 Task: Look for Airbnb options in Zürich (Kreis 11) / Seebach, Switzerland from 10th December, 2023 to 25th December, 2023 for 3 adults, 1 child. Place can be shared room with 2 bedrooms having 3 beds and 2 bathrooms. Property type can be guest house. Amenities needed are: wifi, TV, free parkinig on premises, gym, breakfast.
Action: Mouse moved to (429, 54)
Screenshot: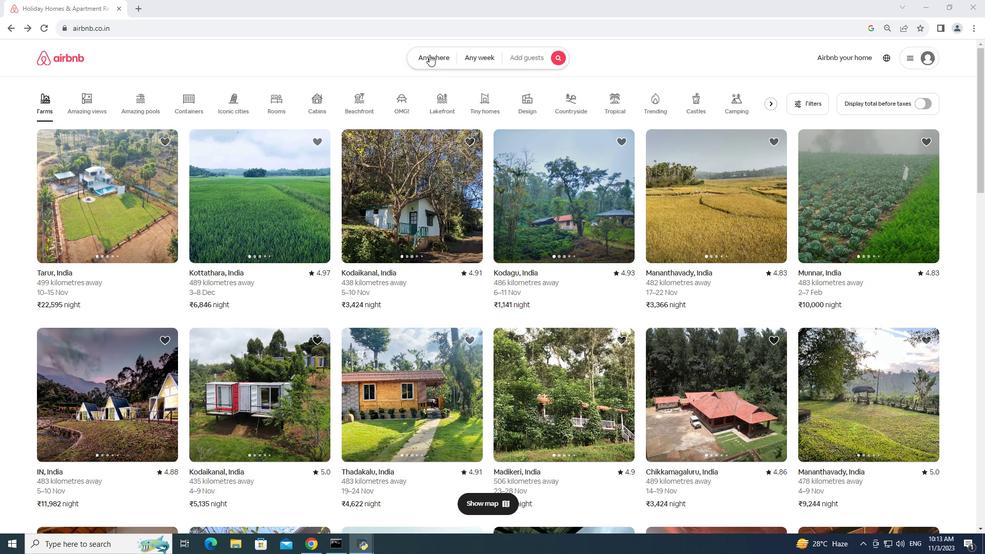 
Action: Mouse pressed left at (429, 54)
Screenshot: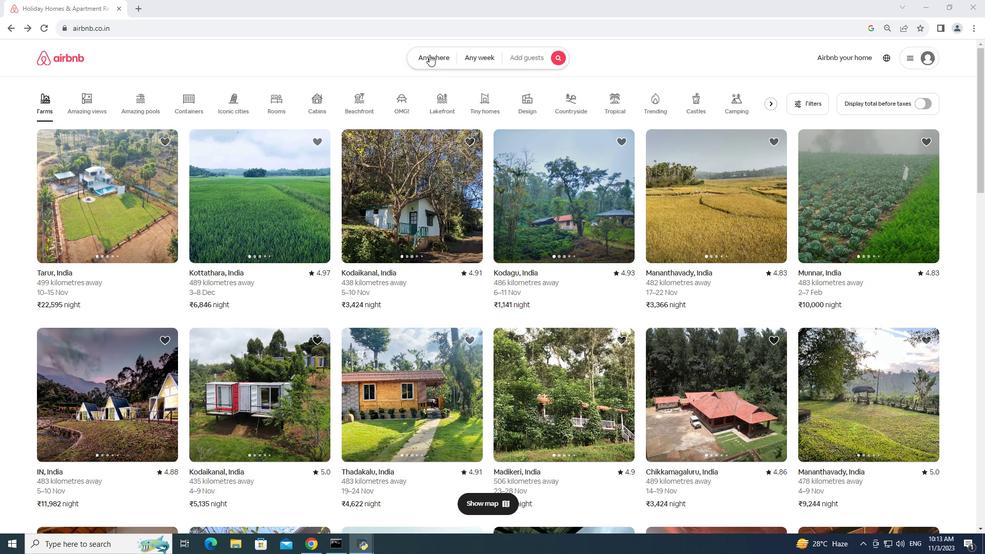 
Action: Mouse moved to (392, 95)
Screenshot: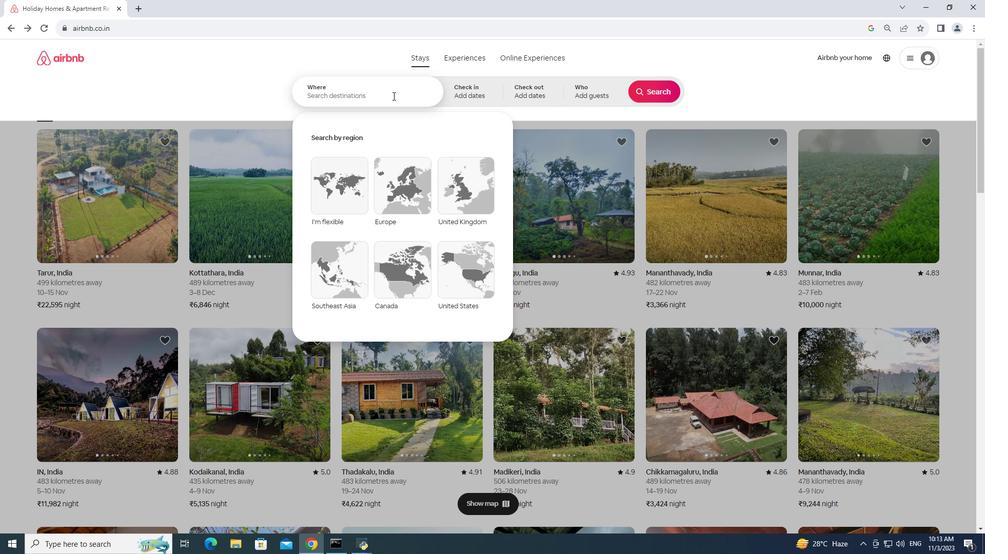 
Action: Mouse pressed left at (392, 95)
Screenshot: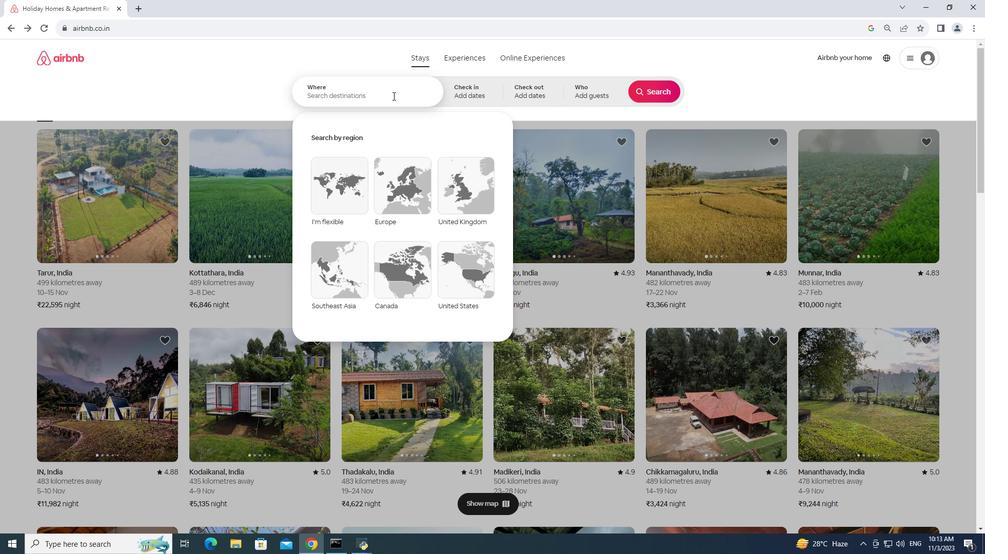 
Action: Mouse moved to (370, 104)
Screenshot: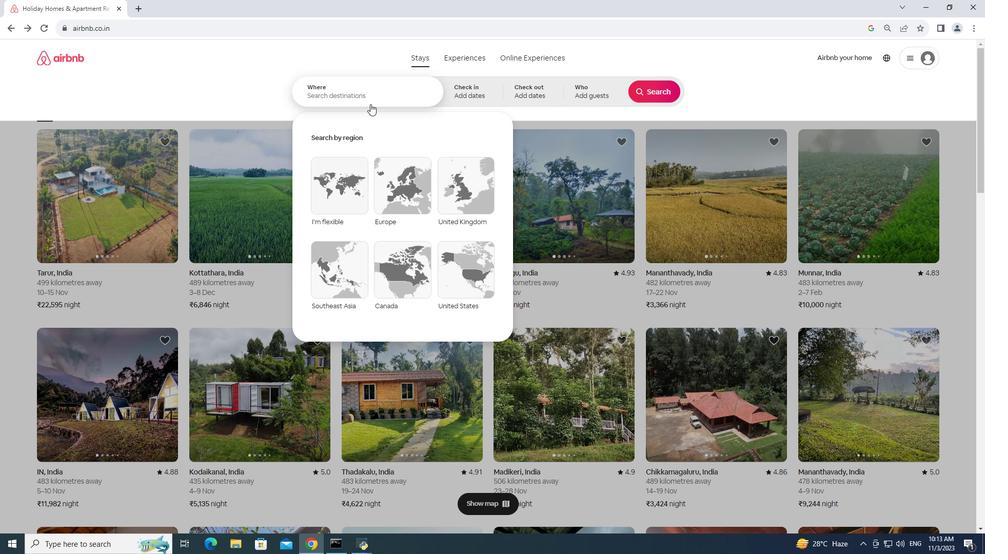 
Action: Key pressed z<Key.backspace>ctrl+V
Screenshot: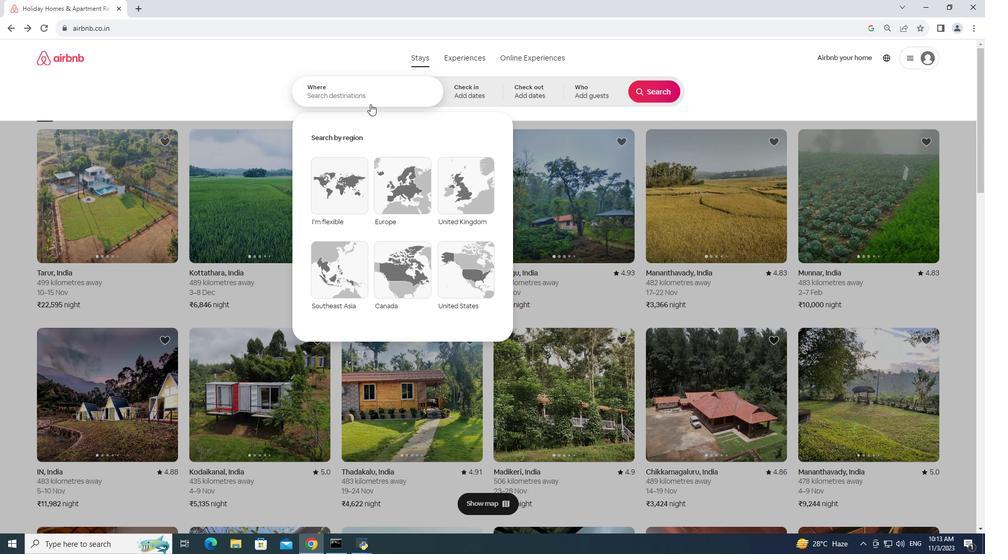
Action: Mouse moved to (423, 146)
Screenshot: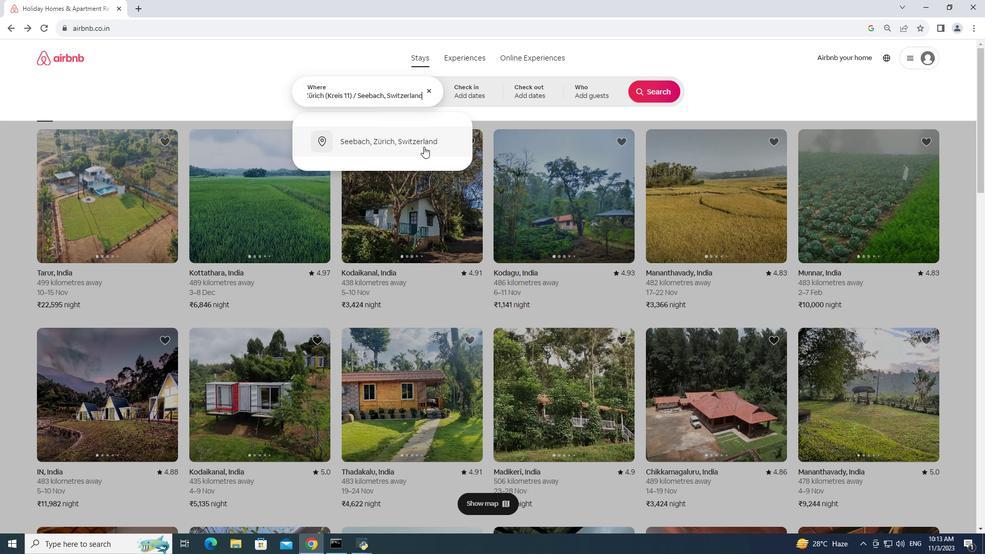 
Action: Mouse pressed left at (423, 146)
Screenshot: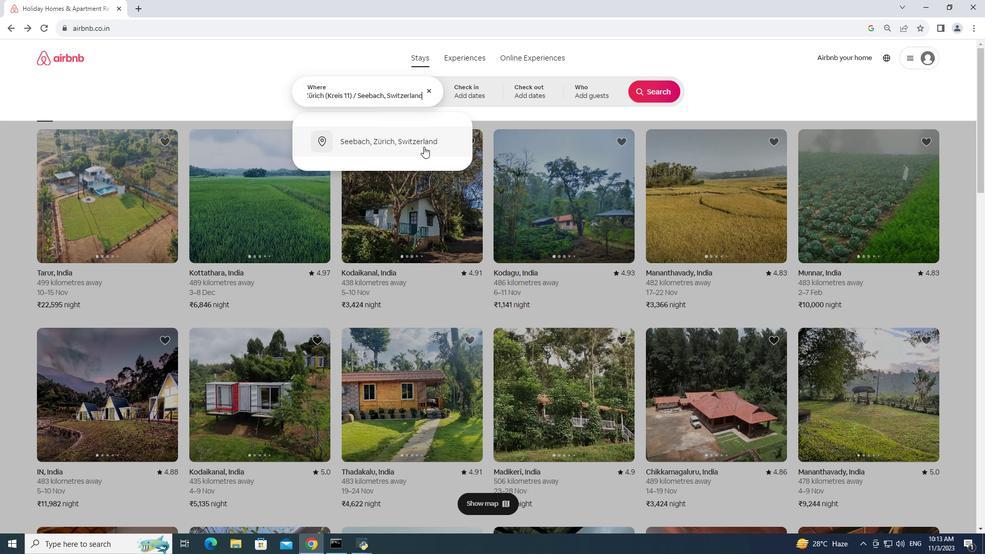 
Action: Mouse moved to (479, 86)
Screenshot: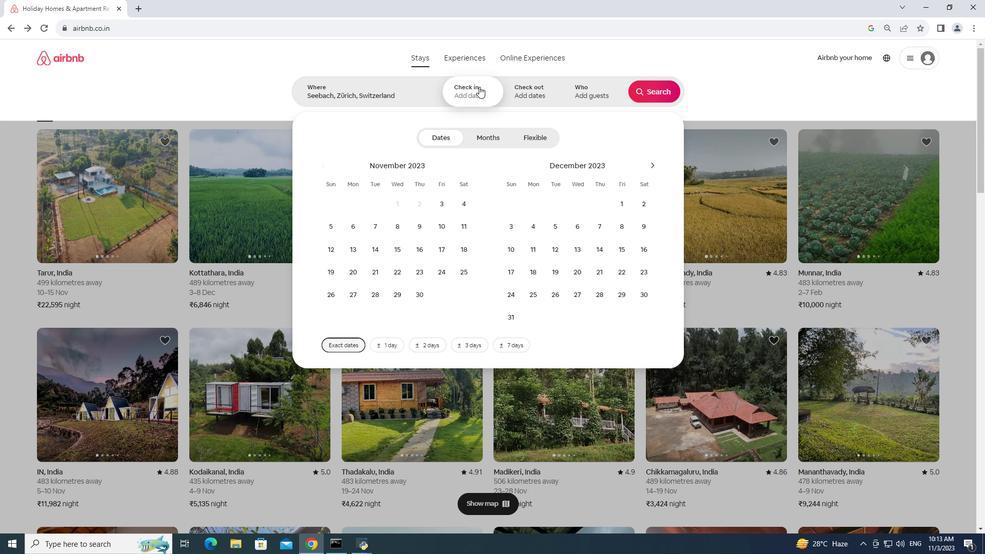 
Action: Mouse pressed left at (479, 86)
Screenshot: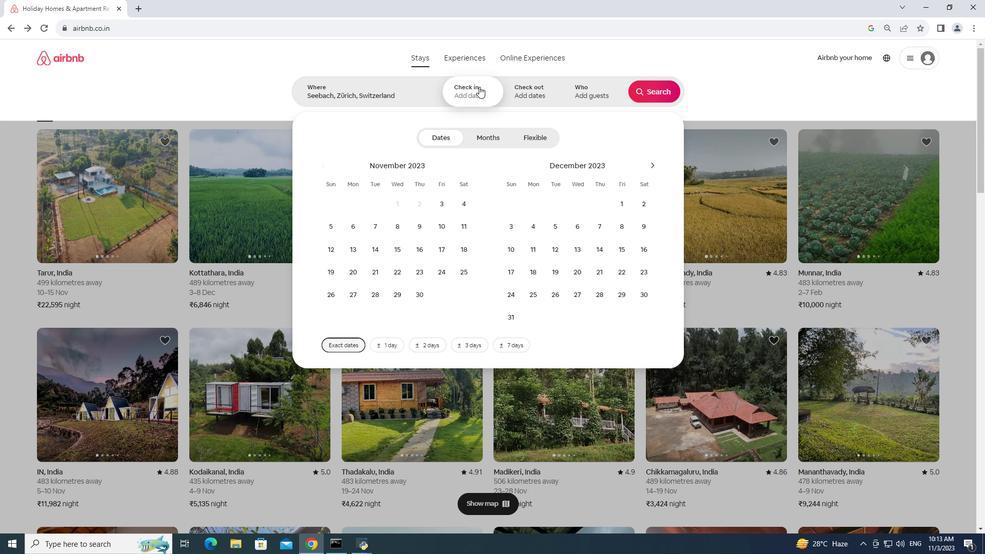 
Action: Mouse moved to (413, 97)
Screenshot: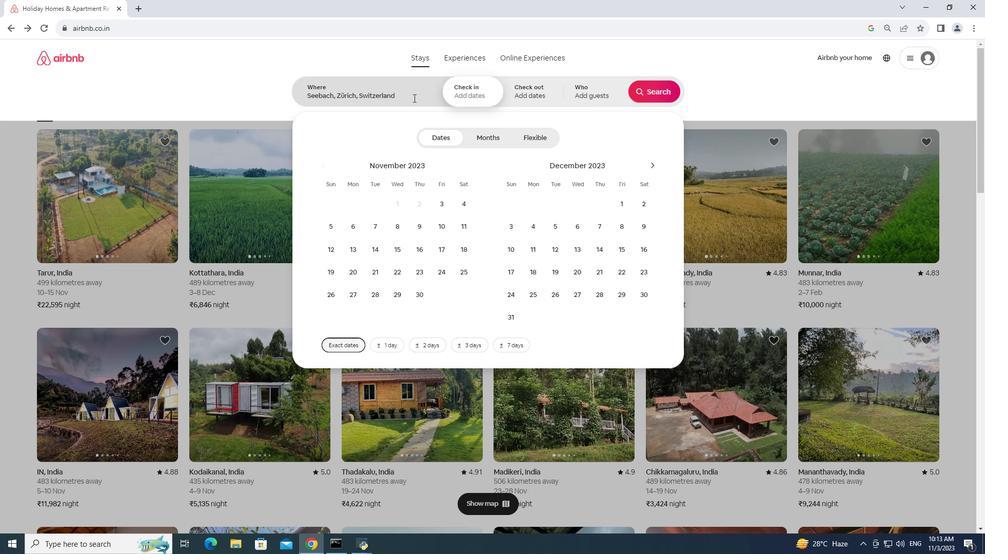 
Action: Mouse pressed left at (413, 97)
Screenshot: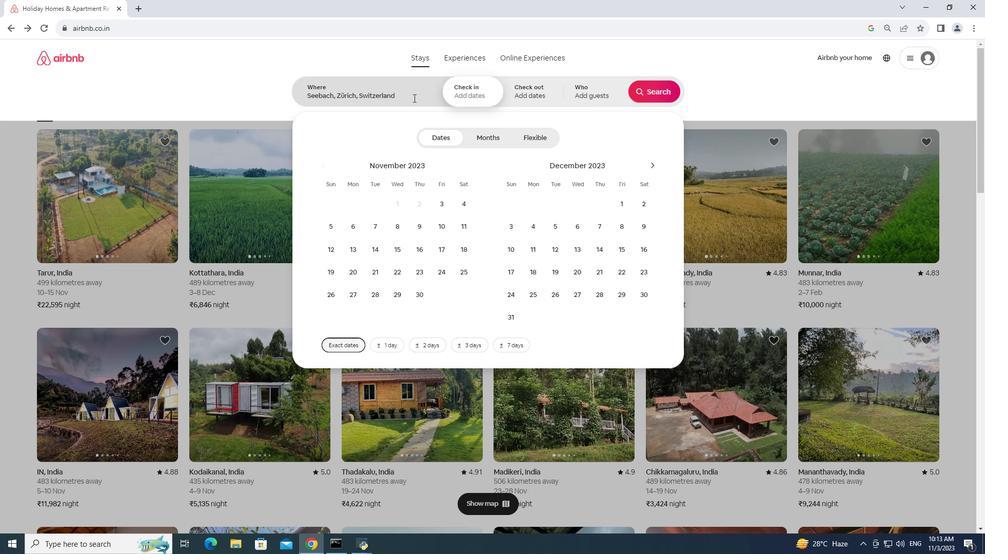 
Action: Mouse moved to (353, 95)
Screenshot: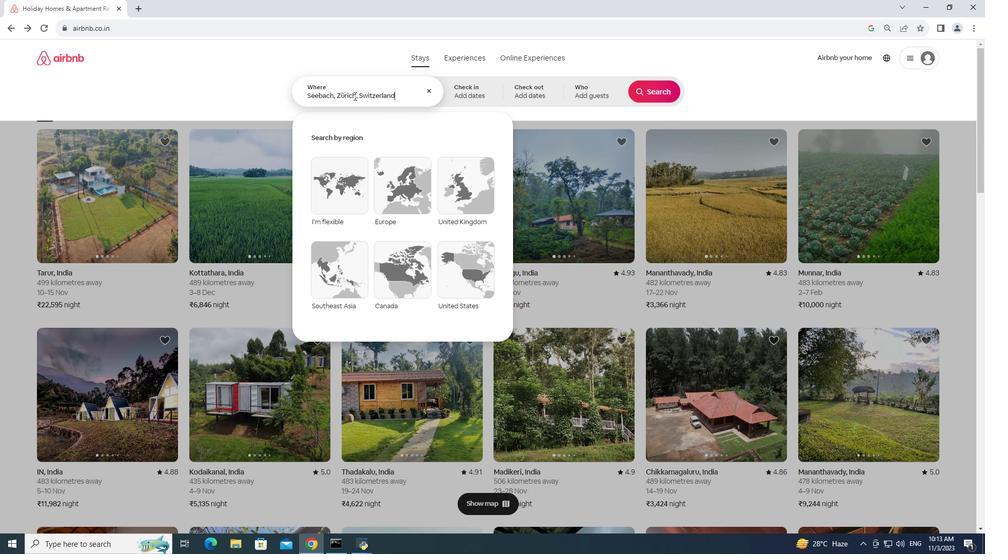 
Action: Mouse pressed left at (353, 95)
Screenshot: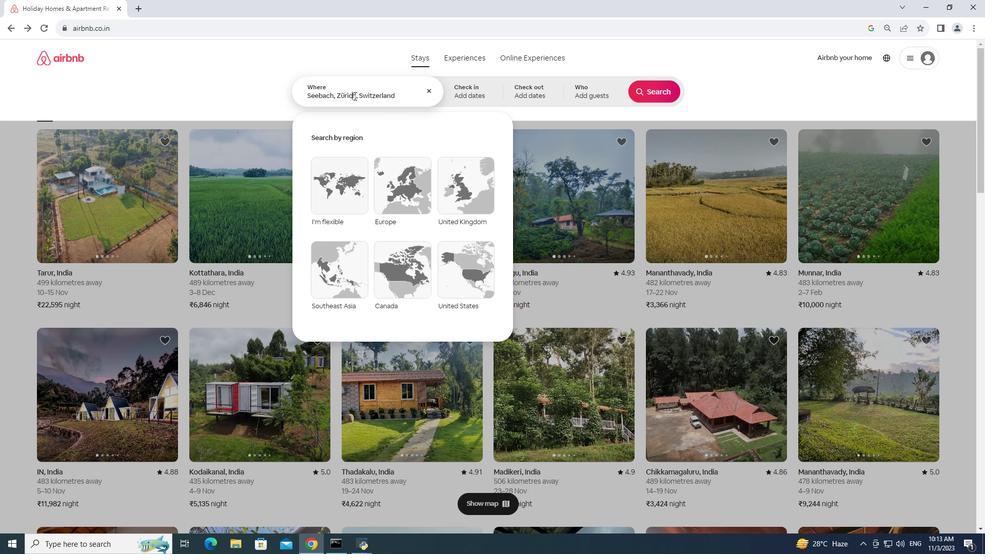 
Action: Mouse moved to (401, 95)
Screenshot: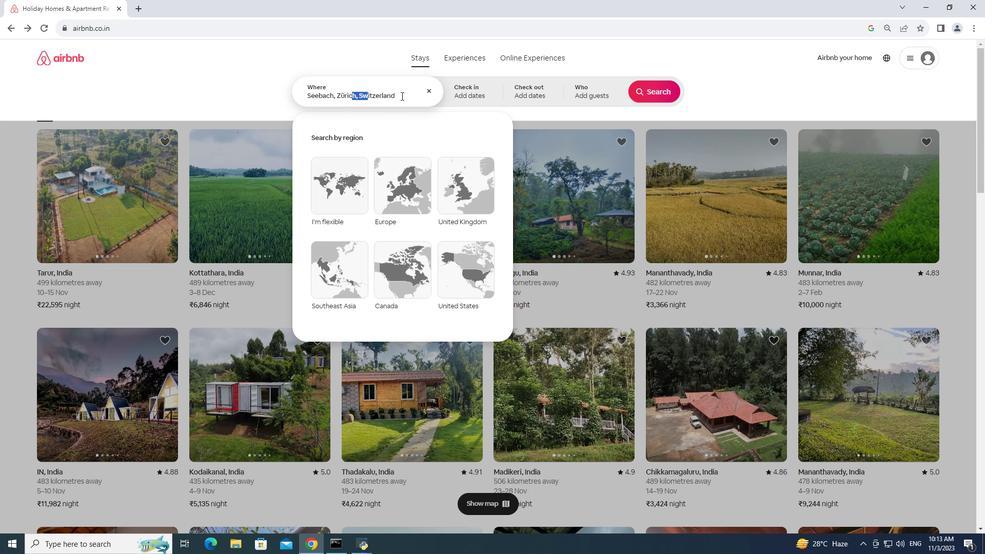 
Action: Mouse pressed left at (401, 95)
Screenshot: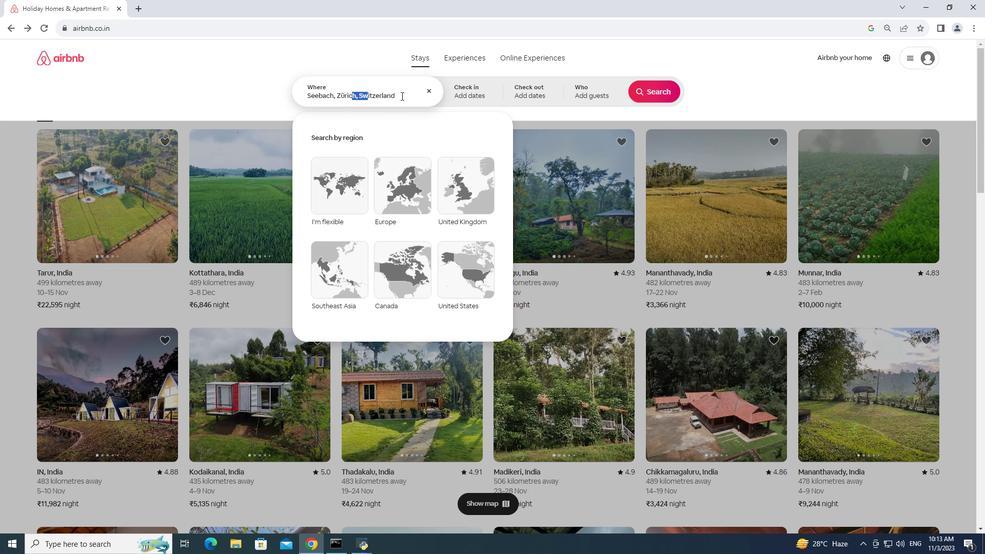
Action: Mouse moved to (402, 95)
Screenshot: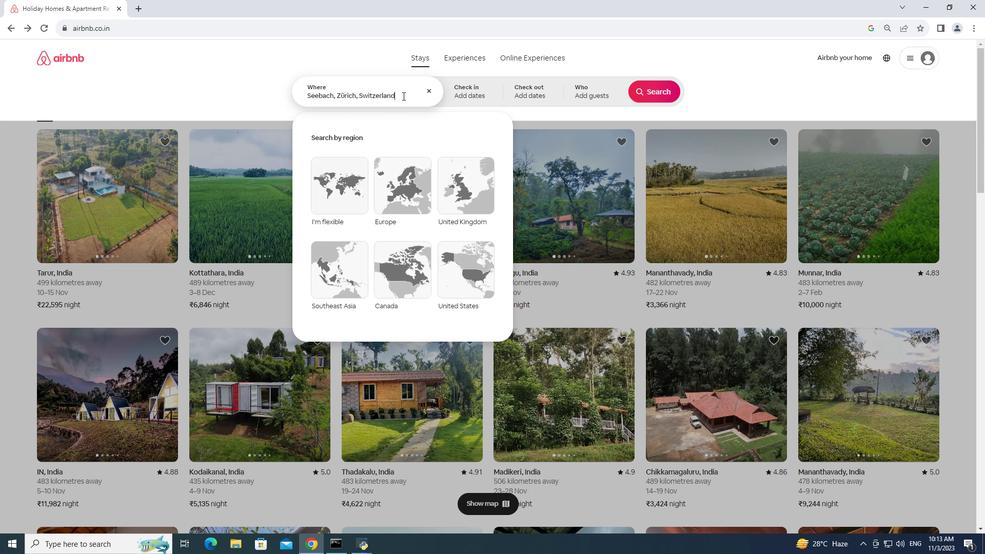 
Action: Key pressed <Key.backspace><Key.backspace><Key.backspace><Key.backspace><Key.backspace><Key.backspace><Key.backspace><Key.backspace><Key.backspace><Key.backspace><Key.backspace><Key.backspace><Key.backspace><Key.backspace><Key.backspace><Key.backspace><Key.backspace><Key.backspace><Key.backspace><Key.backspace><Key.backspace><Key.backspace><Key.backspace><Key.backspace><Key.backspace><Key.backspace><Key.backspace><Key.backspace><Key.backspace><Key.backspace><Key.backspace><Key.backspace><Key.backspace><Key.backspace><Key.backspace><Key.backspace><Key.backspace><Key.backspace><Key.backspace><Key.backspace><Key.backspace>zi<Key.backspace>urich<Key.space><Key.shift_r>(kreis<Key.space>11<Key.shift_r><Key.shift_r><Key.shift_r><Key.shift_r><Key.shift_r>)<Key.space>\<Key.backspace>/<Key.space>seebacj<Key.backspace>h<Key.space>,<Key.space>switzerland
Screenshot: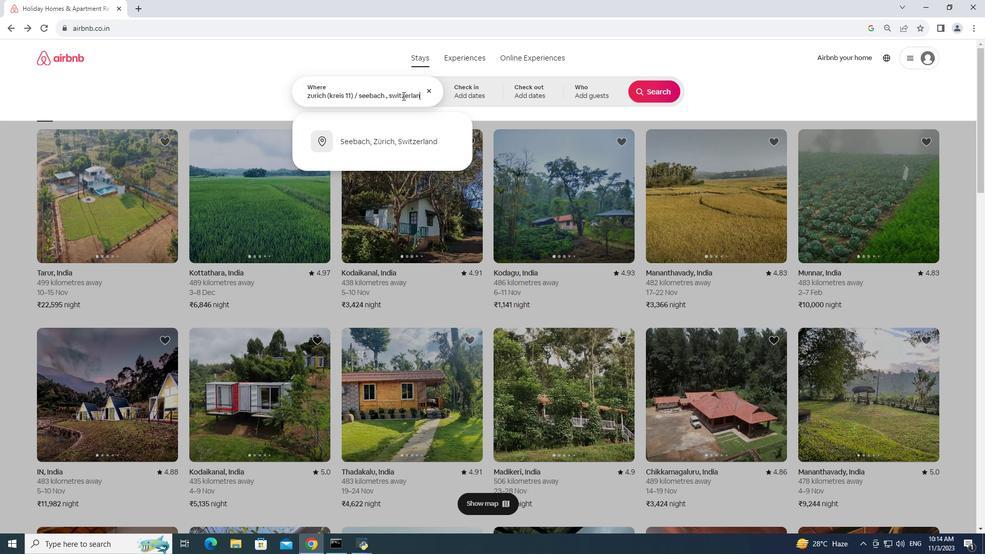 
Action: Mouse moved to (446, 93)
Screenshot: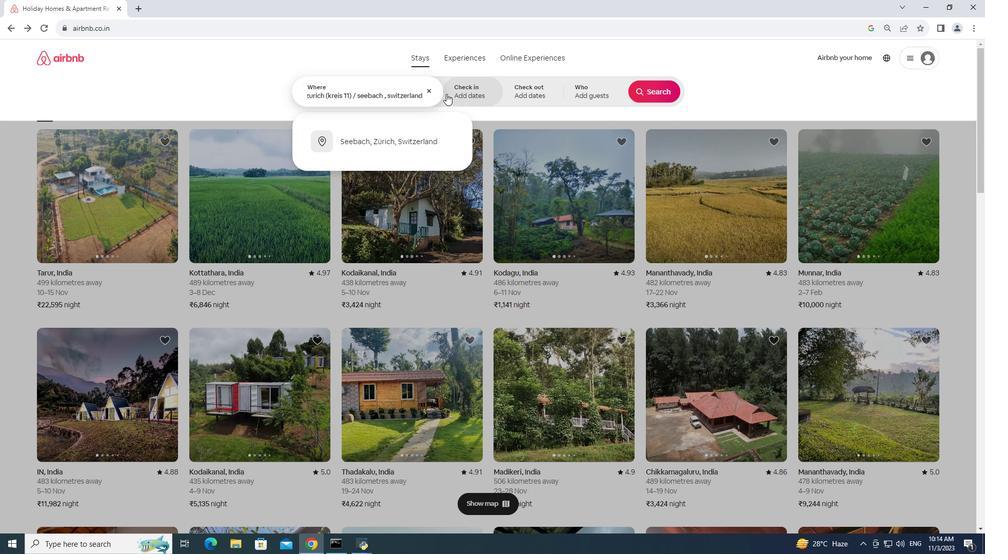 
Action: Mouse pressed left at (446, 93)
Screenshot: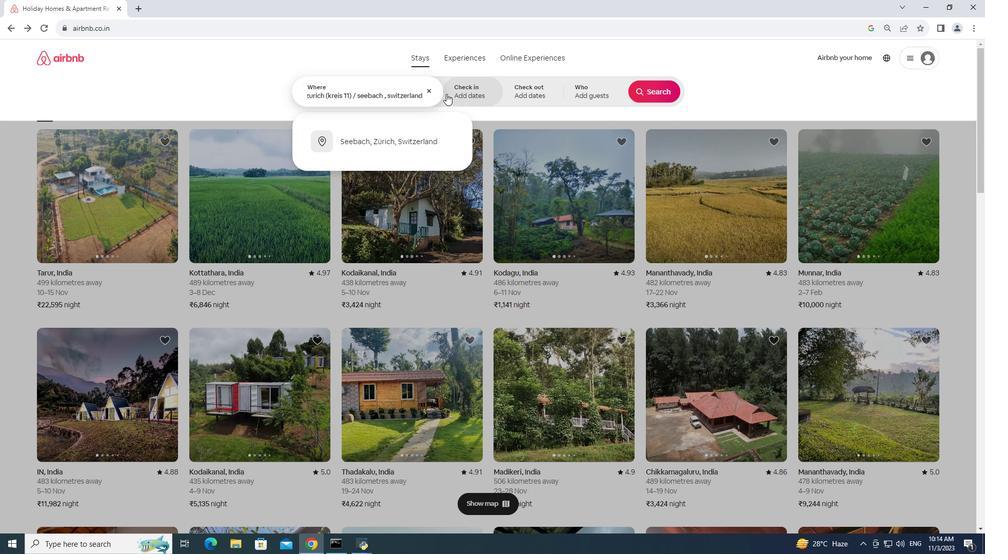 
Action: Mouse moved to (504, 243)
Screenshot: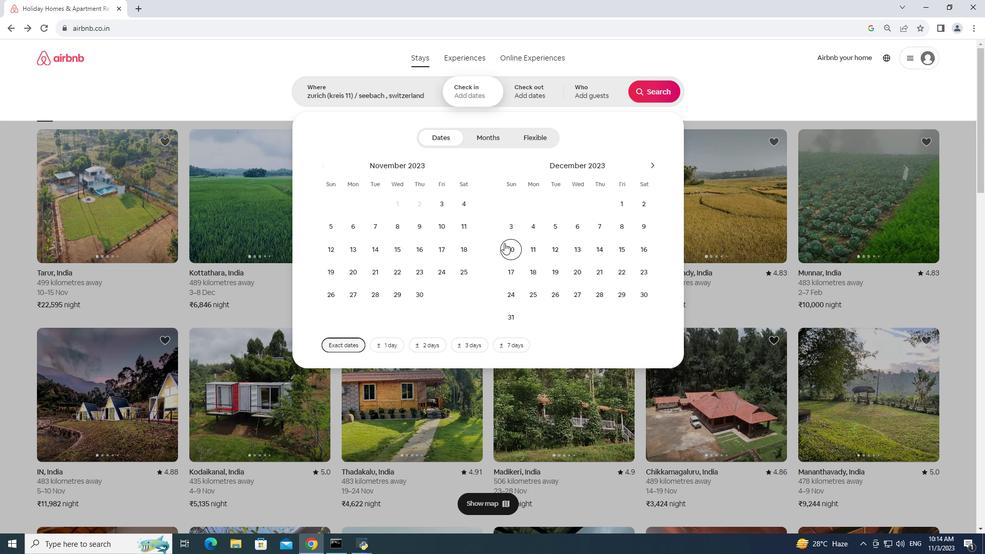 
Action: Mouse pressed left at (504, 243)
Screenshot: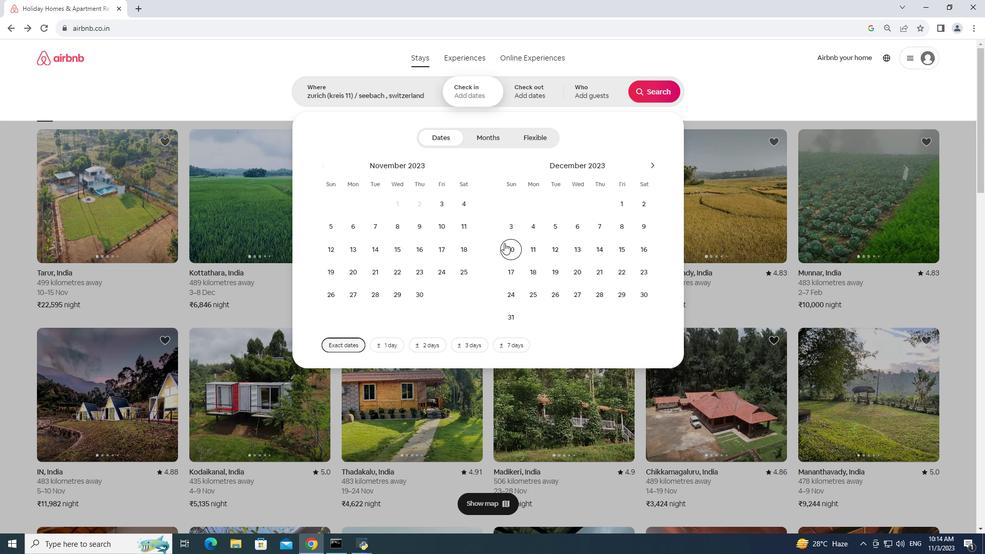 
Action: Mouse moved to (535, 296)
Screenshot: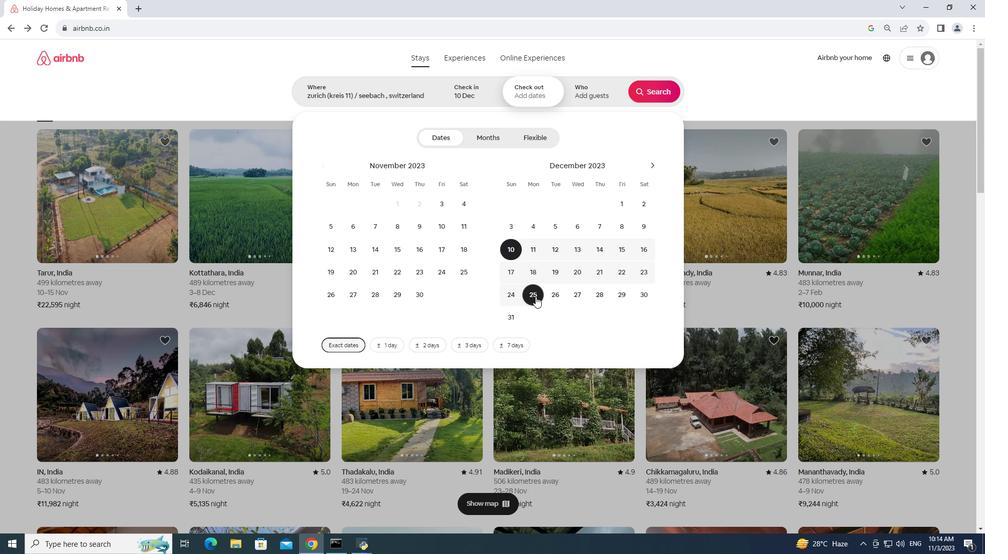 
Action: Mouse pressed left at (535, 296)
Screenshot: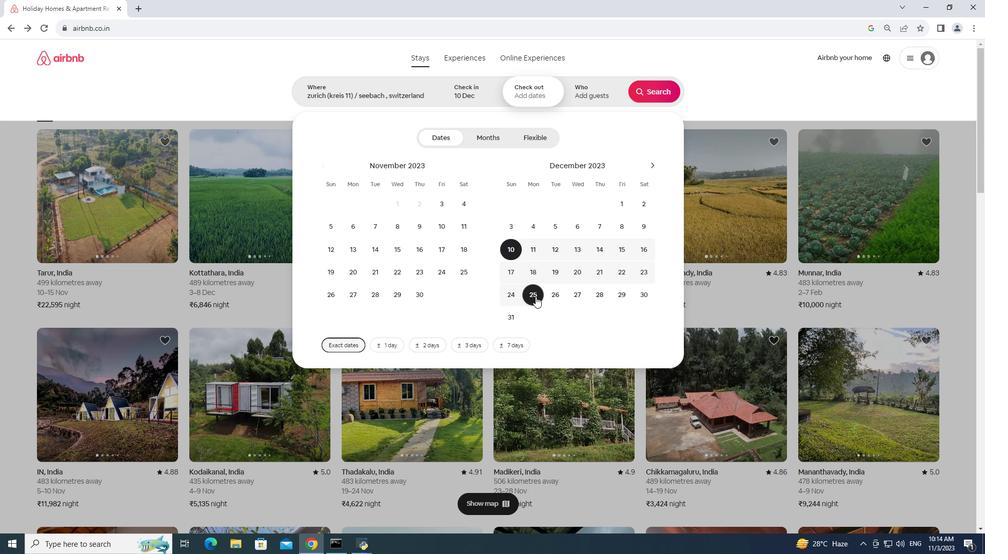 
Action: Mouse moved to (588, 97)
Screenshot: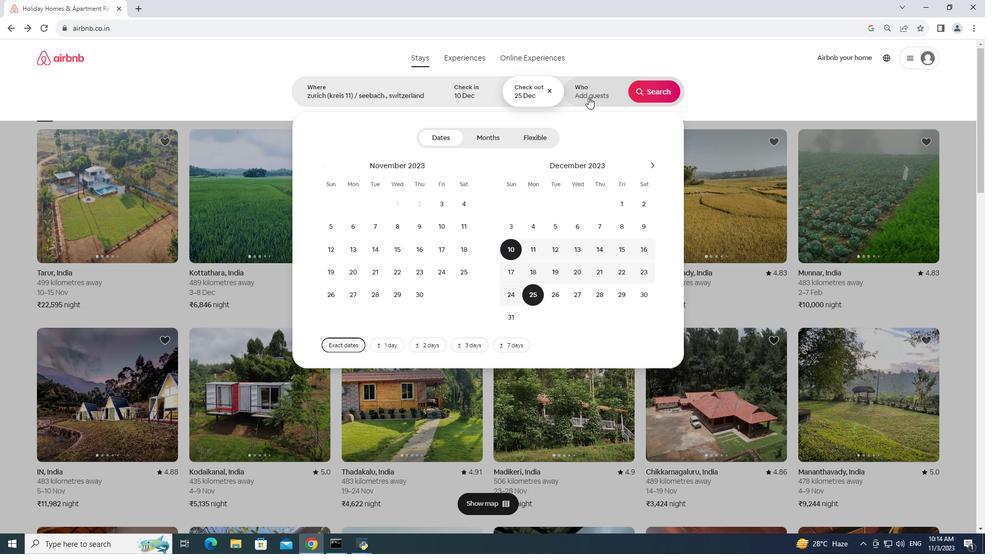 
Action: Mouse pressed left at (588, 97)
Screenshot: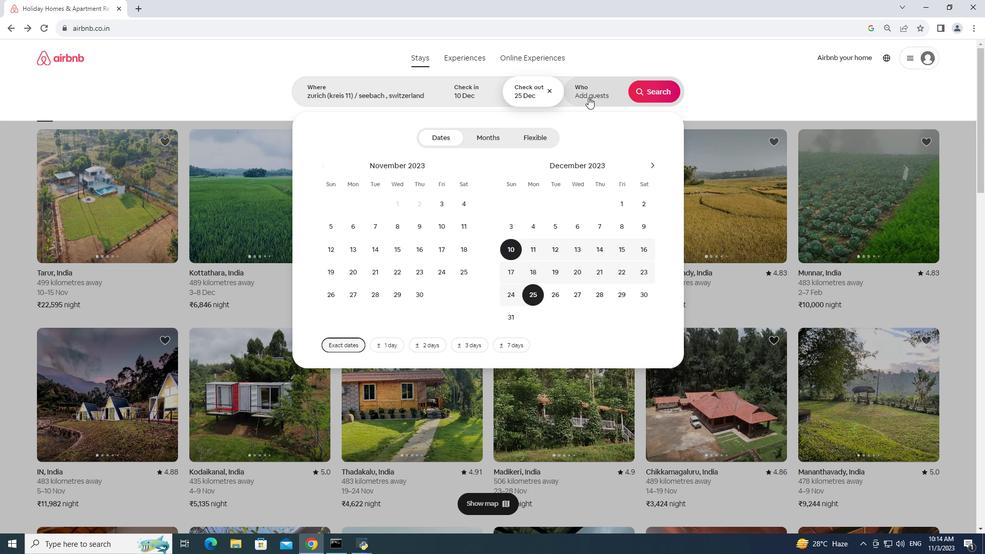 
Action: Mouse moved to (656, 140)
Screenshot: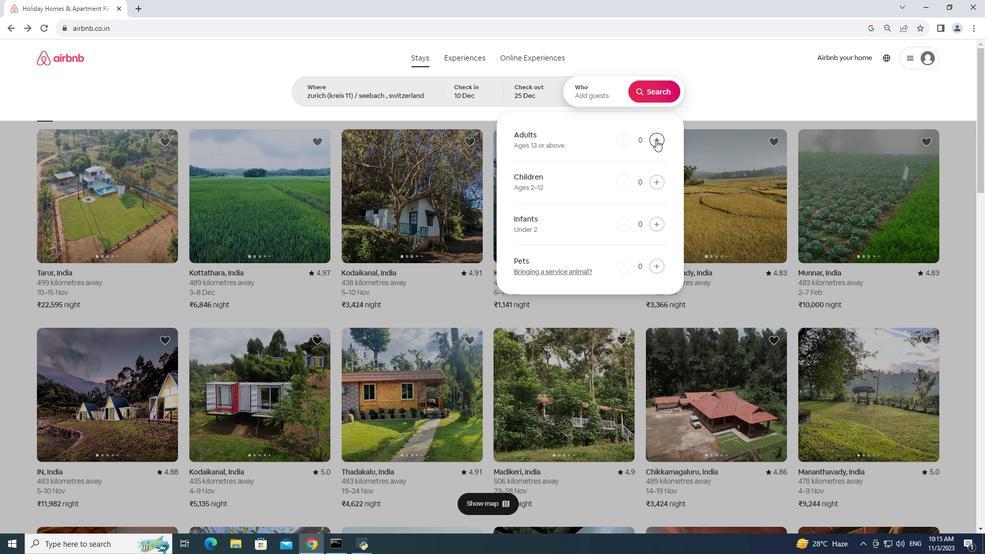 
Action: Mouse pressed left at (656, 140)
Screenshot: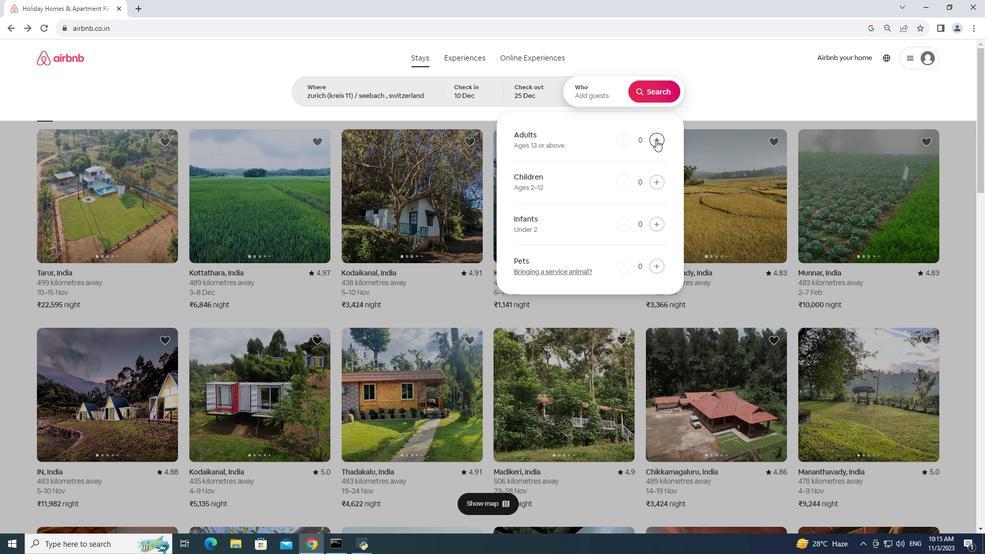 
Action: Mouse pressed left at (656, 140)
Screenshot: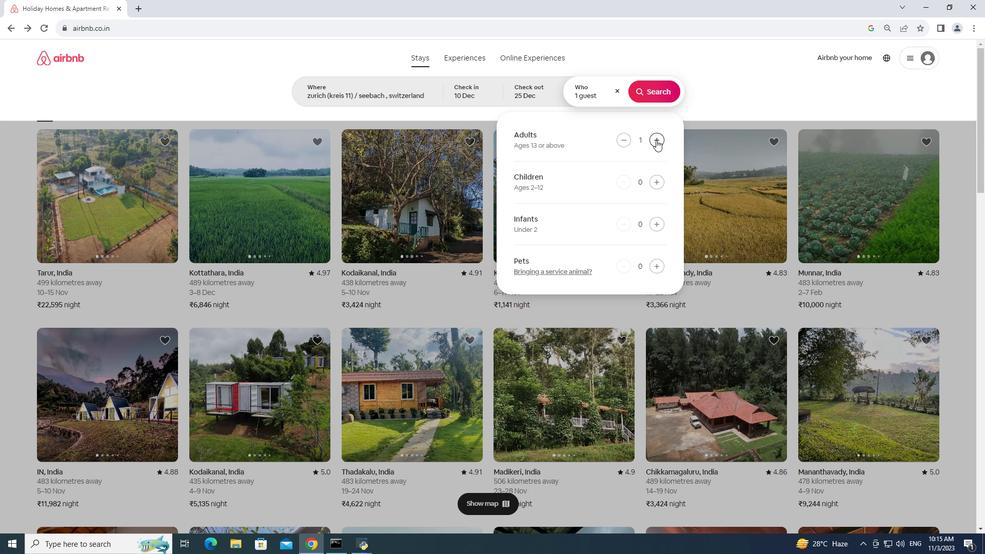 
Action: Mouse pressed left at (656, 140)
Screenshot: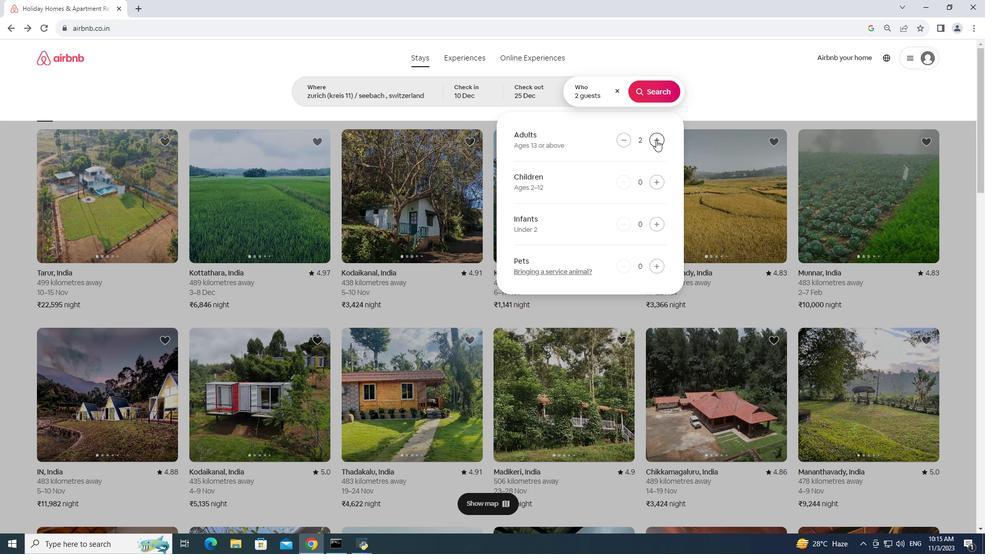 
Action: Mouse moved to (657, 184)
Screenshot: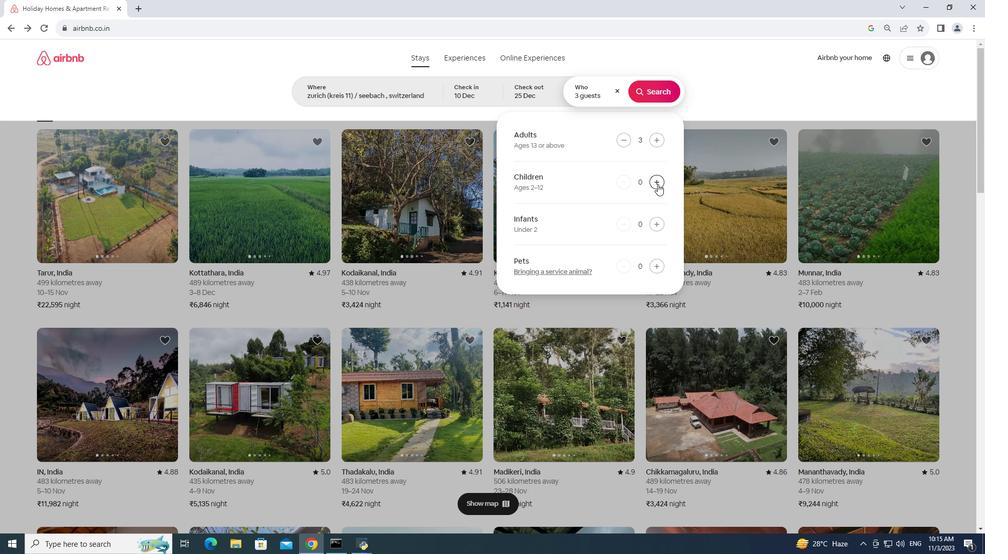 
Action: Mouse pressed left at (657, 184)
Screenshot: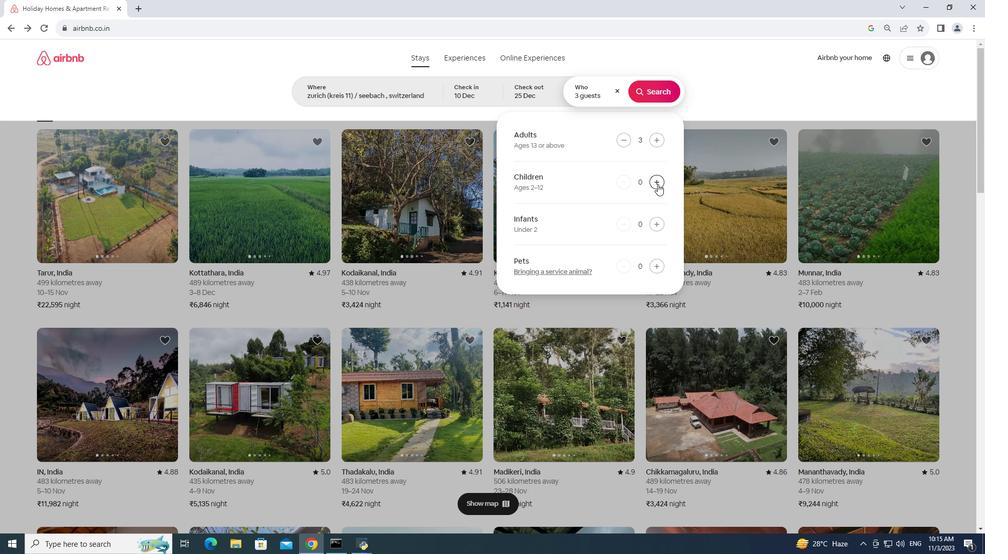 
Action: Mouse moved to (652, 88)
Screenshot: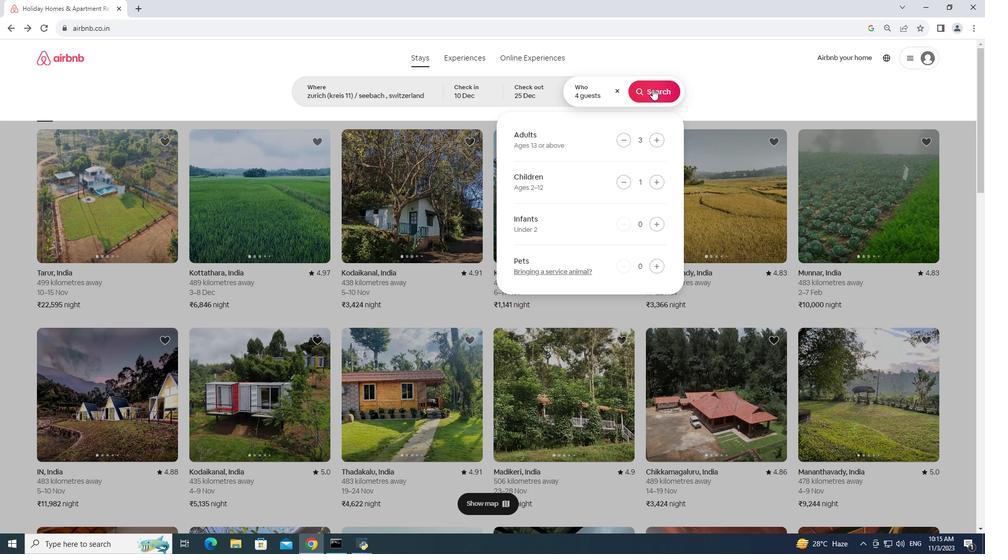 
Action: Mouse pressed left at (652, 88)
Screenshot: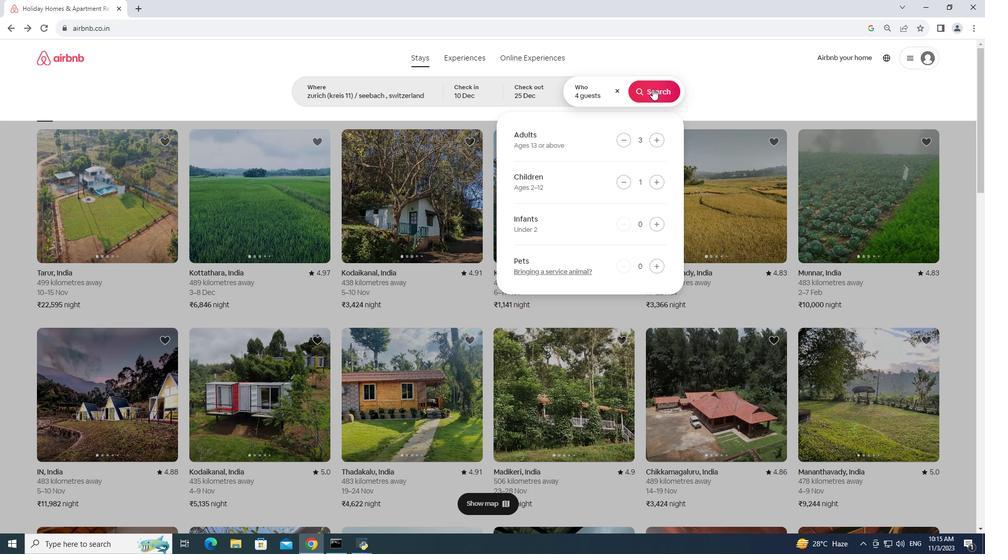 
Action: Mouse moved to (831, 97)
Screenshot: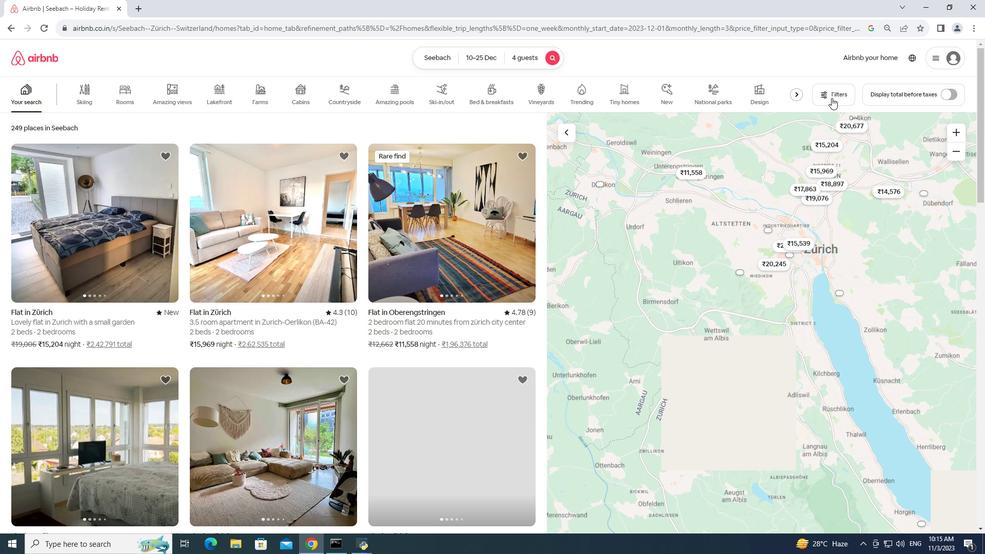 
Action: Mouse pressed left at (831, 97)
Screenshot: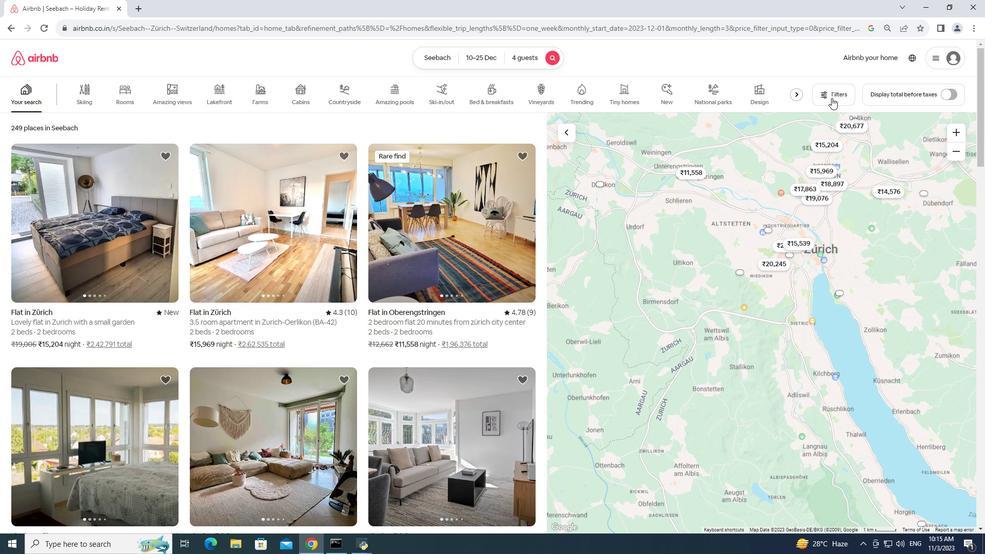 
Action: Mouse moved to (411, 382)
Screenshot: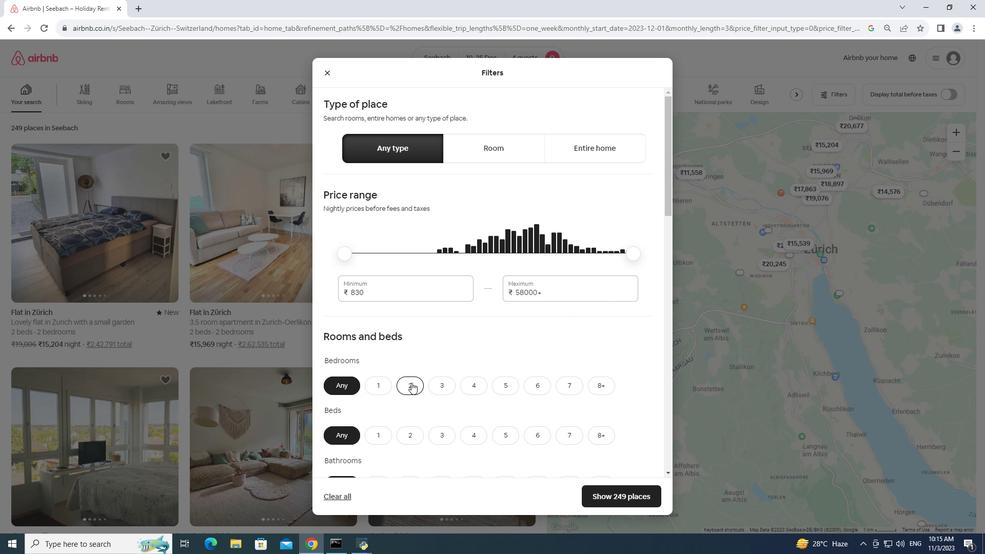 
Action: Mouse pressed left at (411, 382)
Screenshot: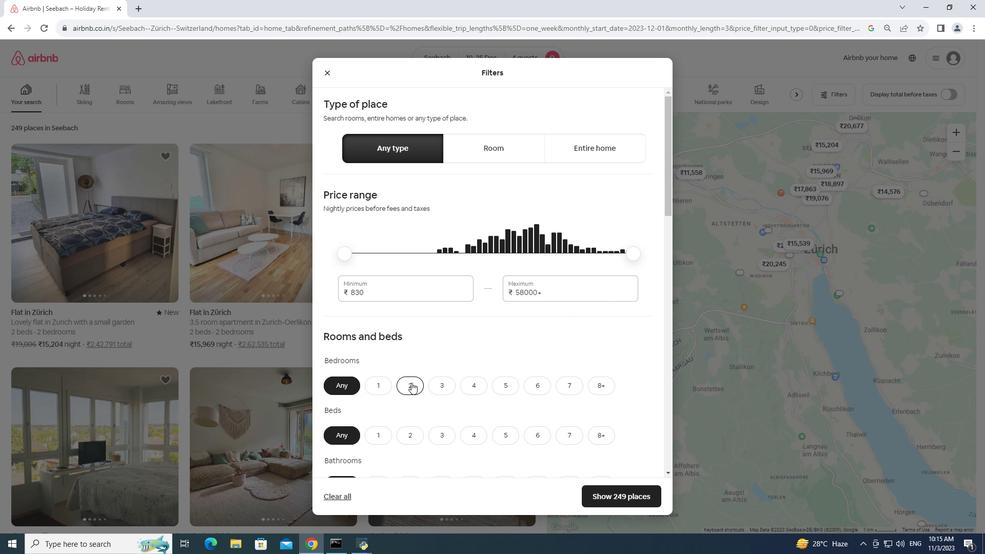 
Action: Mouse moved to (436, 438)
Screenshot: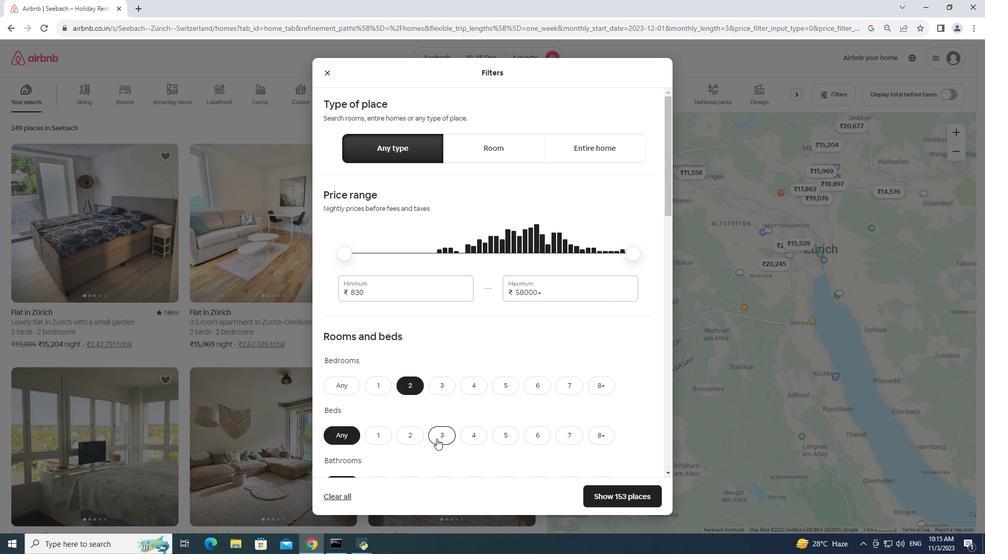
Action: Mouse pressed left at (436, 438)
Screenshot: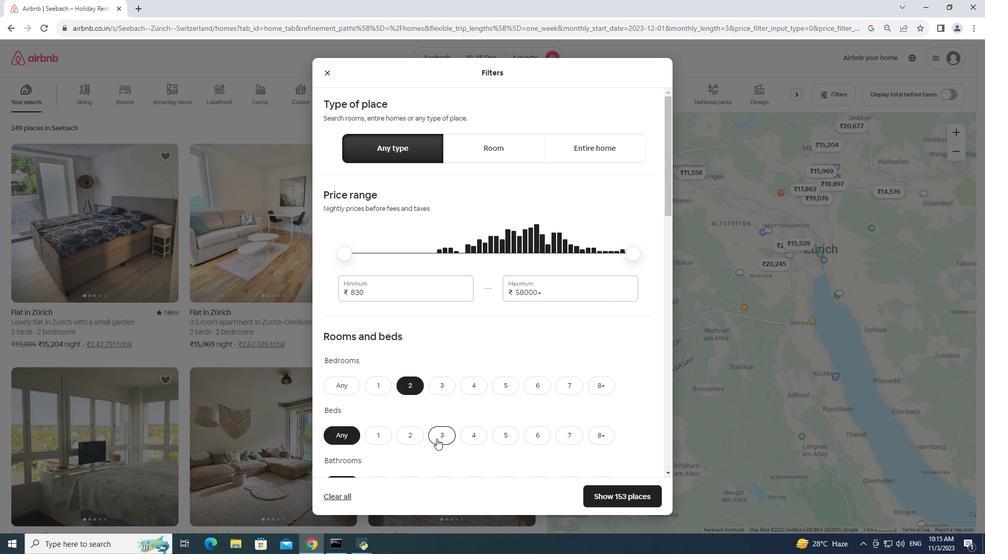 
Action: Mouse moved to (440, 428)
Screenshot: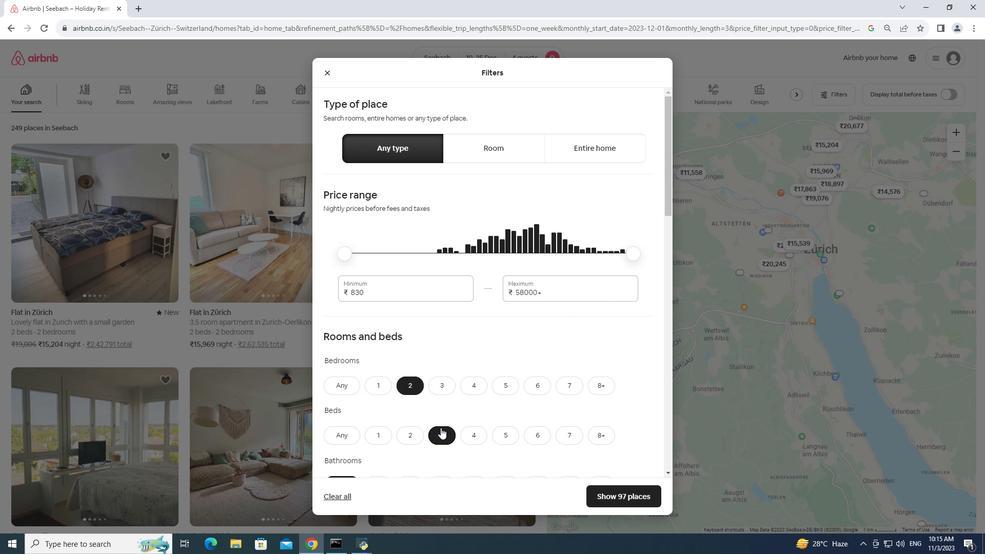 
Action: Mouse scrolled (440, 428) with delta (0, 0)
Screenshot: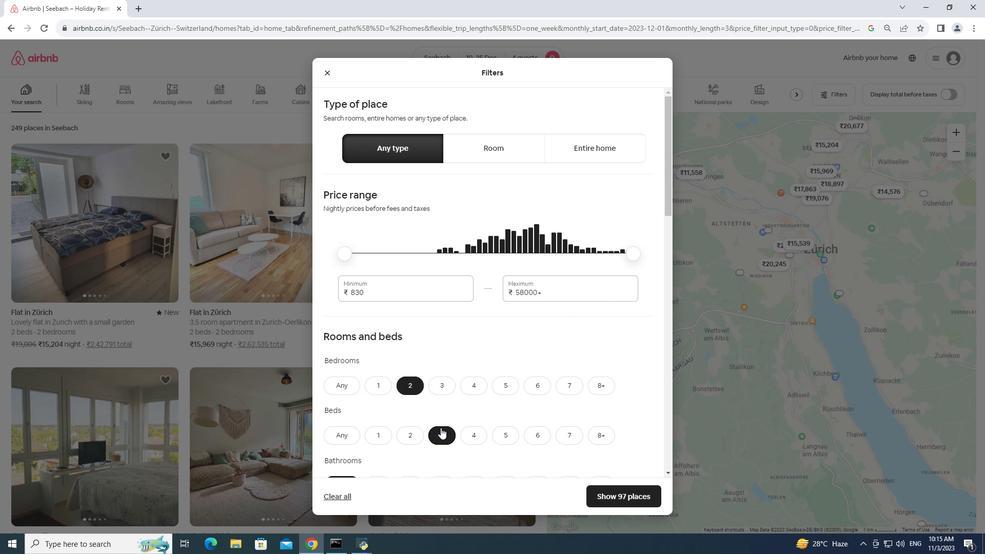 
Action: Mouse moved to (440, 427)
Screenshot: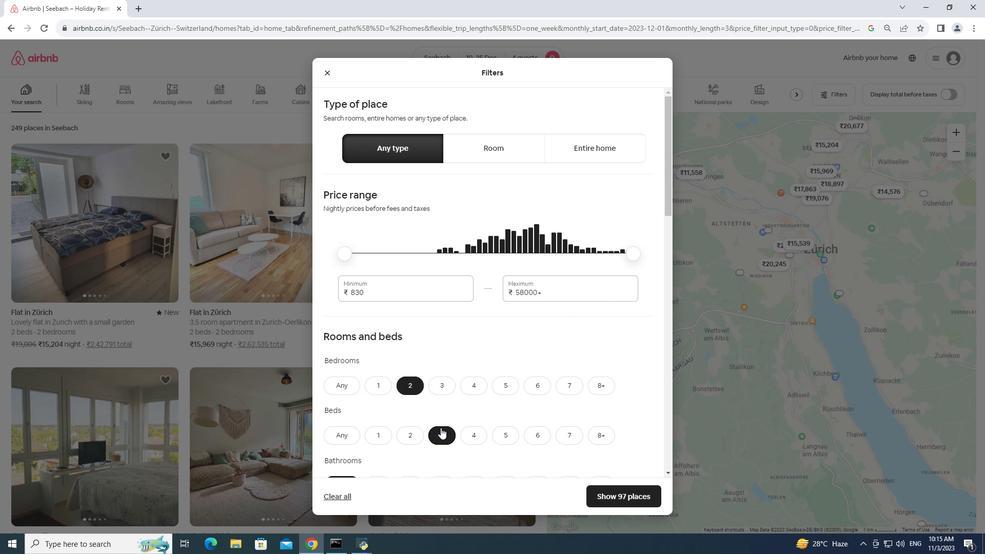 
Action: Mouse scrolled (440, 427) with delta (0, 0)
Screenshot: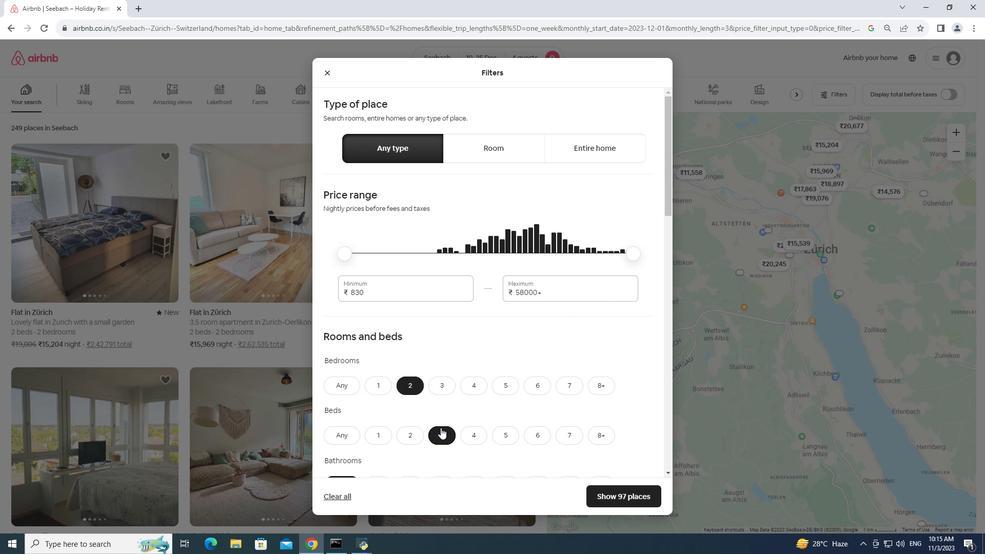 
Action: Mouse scrolled (440, 427) with delta (0, 0)
Screenshot: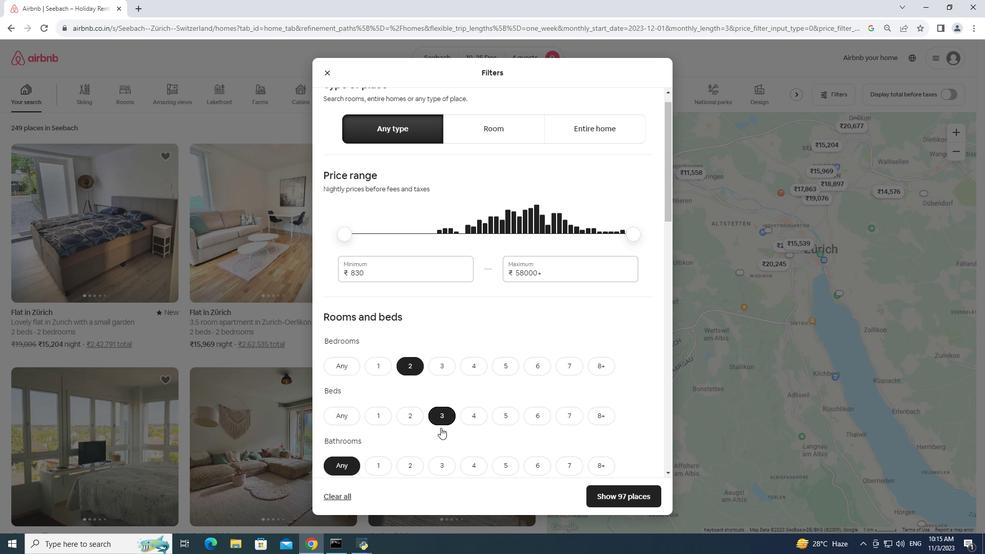 
Action: Mouse moved to (406, 334)
Screenshot: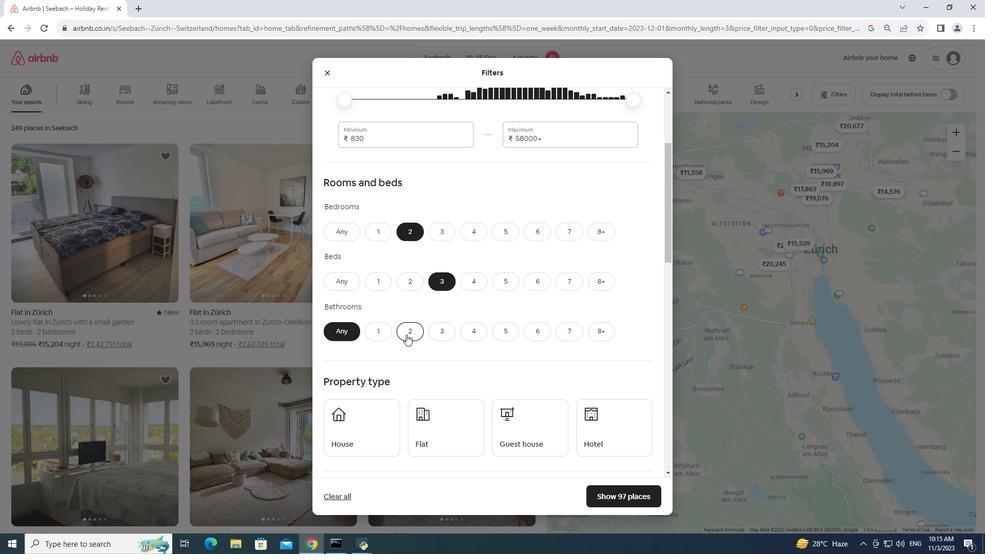 
Action: Mouse pressed left at (406, 334)
Screenshot: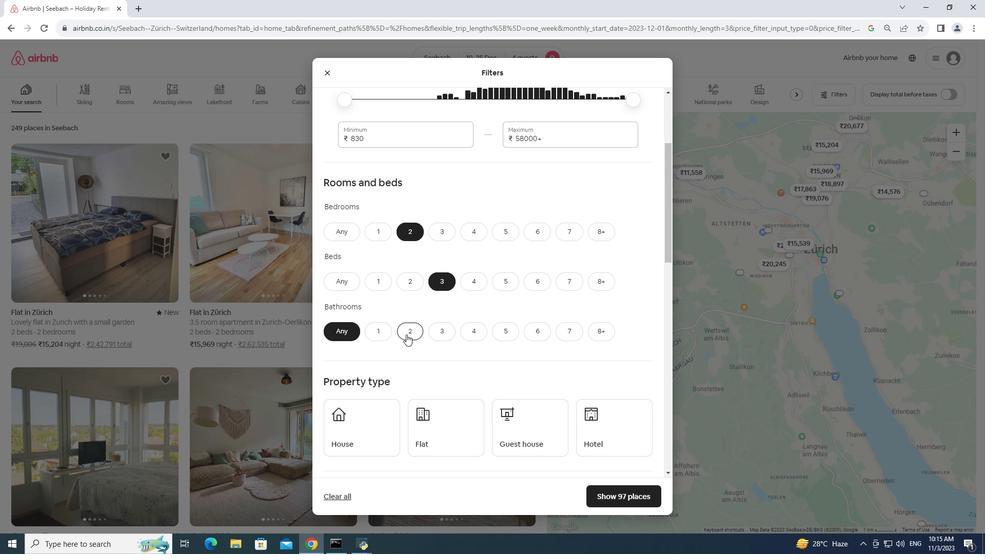 
Action: Mouse scrolled (406, 333) with delta (0, 0)
Screenshot: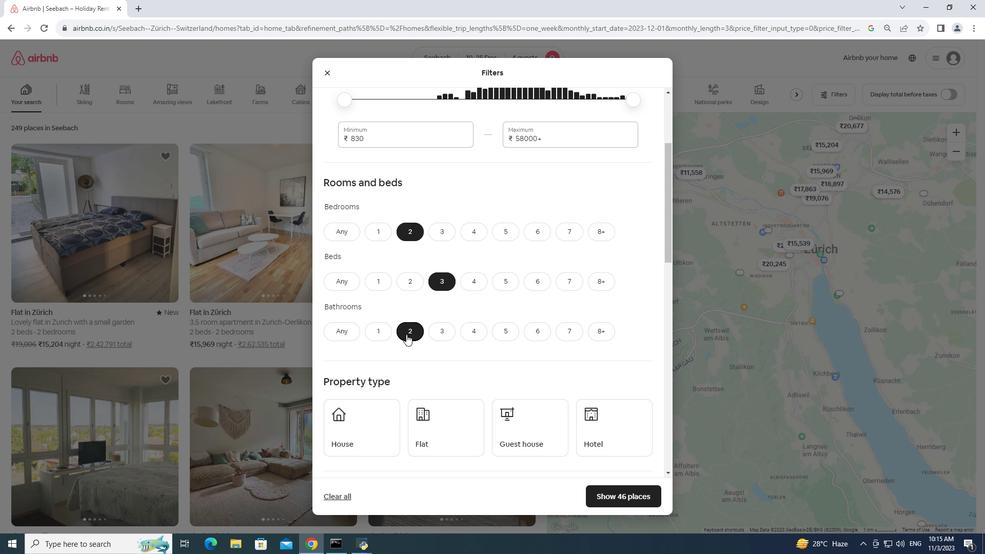 
Action: Mouse scrolled (406, 333) with delta (0, 0)
Screenshot: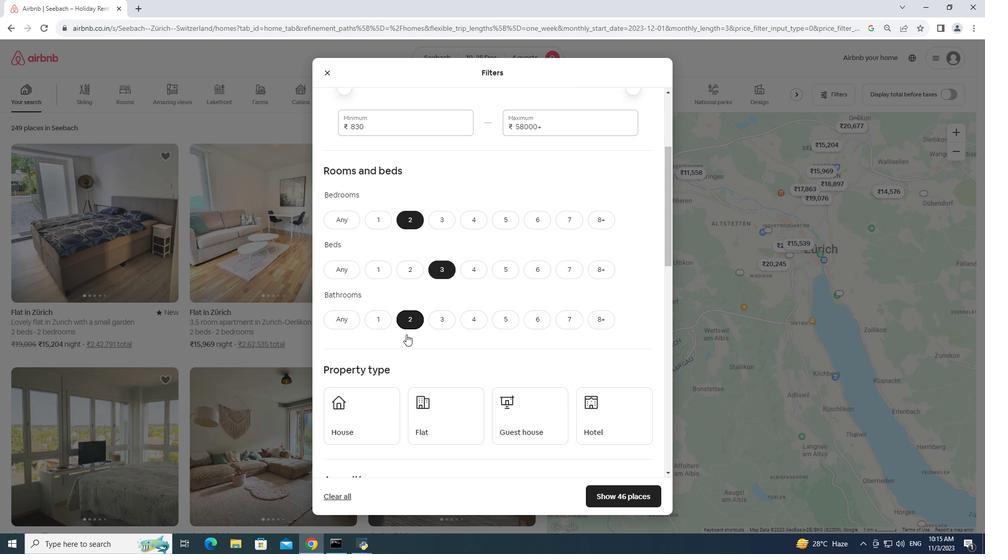
Action: Mouse moved to (527, 326)
Screenshot: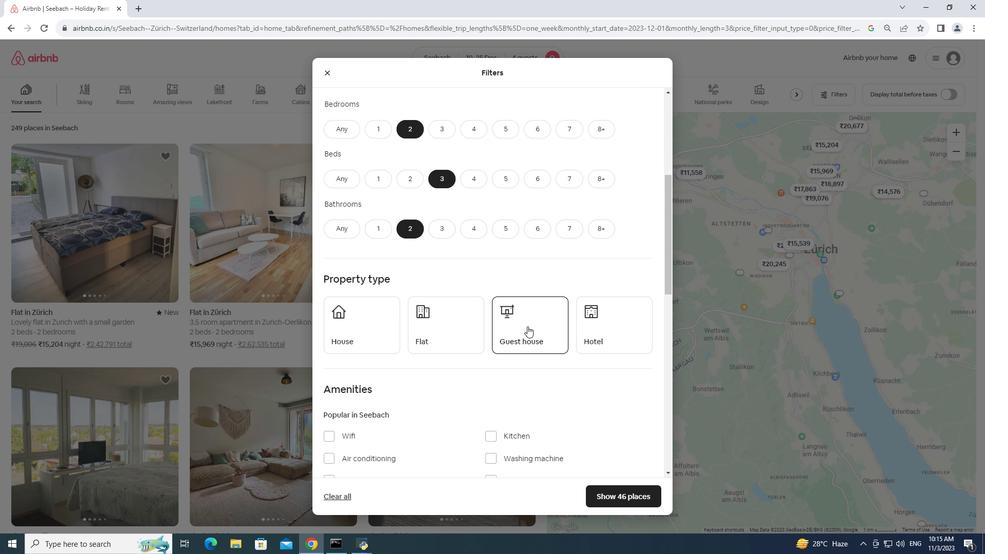 
Action: Mouse pressed left at (527, 326)
Screenshot: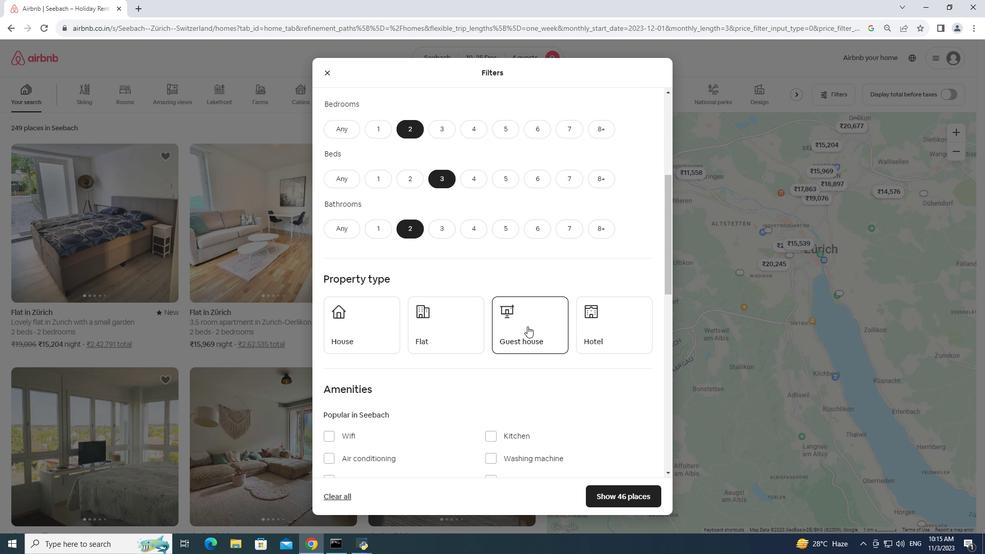 
Action: Mouse moved to (608, 495)
Screenshot: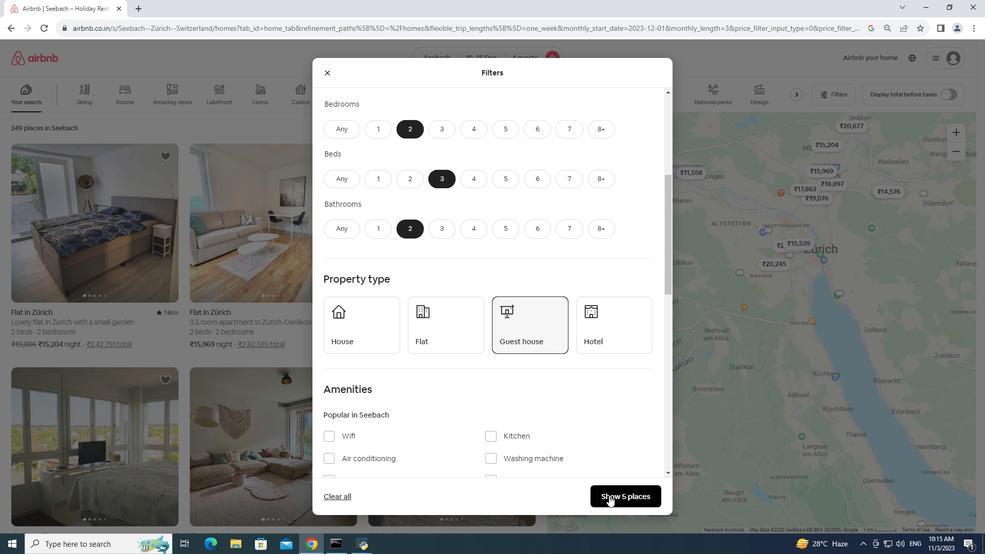 
Action: Mouse pressed left at (608, 495)
Screenshot: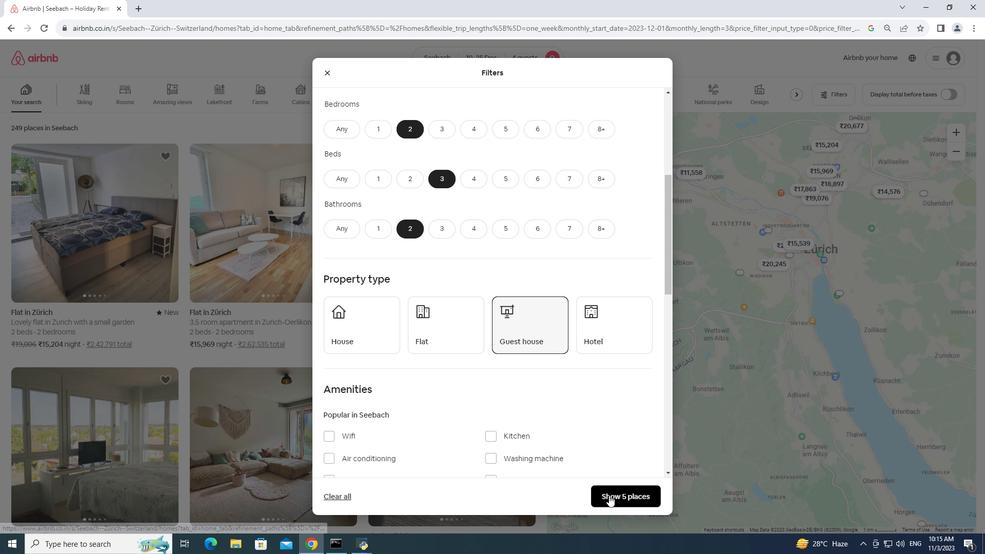 
Action: Mouse moved to (81, 278)
Screenshot: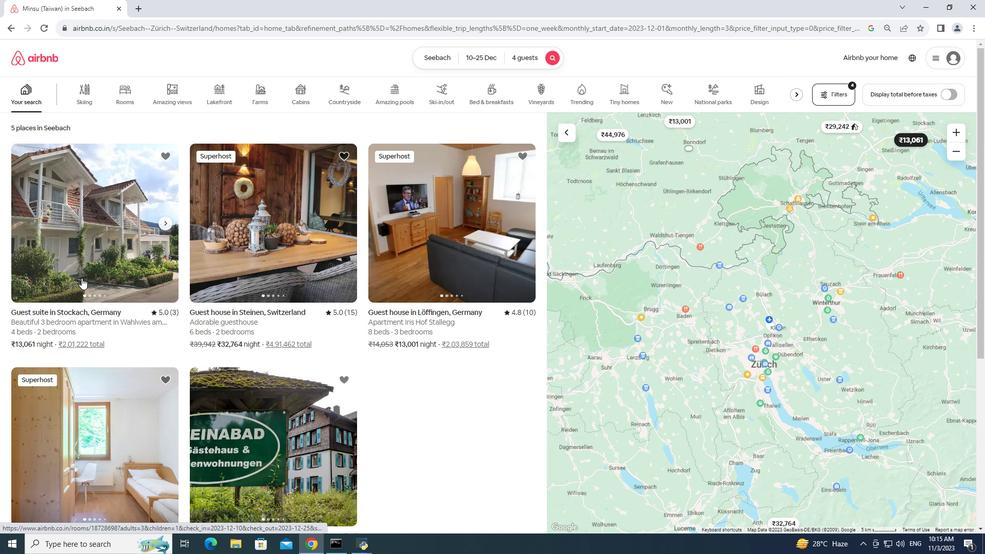 
Action: Mouse pressed left at (81, 278)
Screenshot: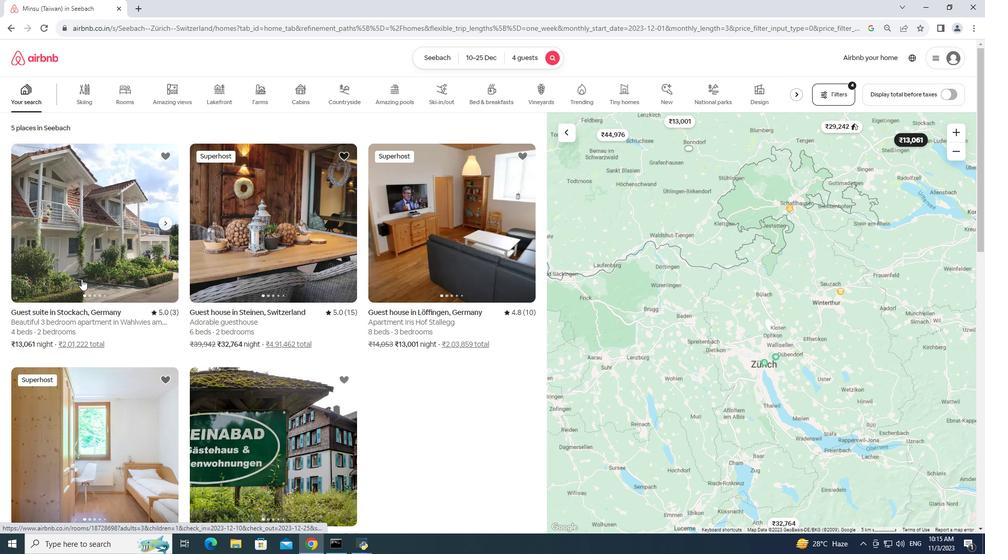 
Action: Mouse moved to (239, 6)
Screenshot: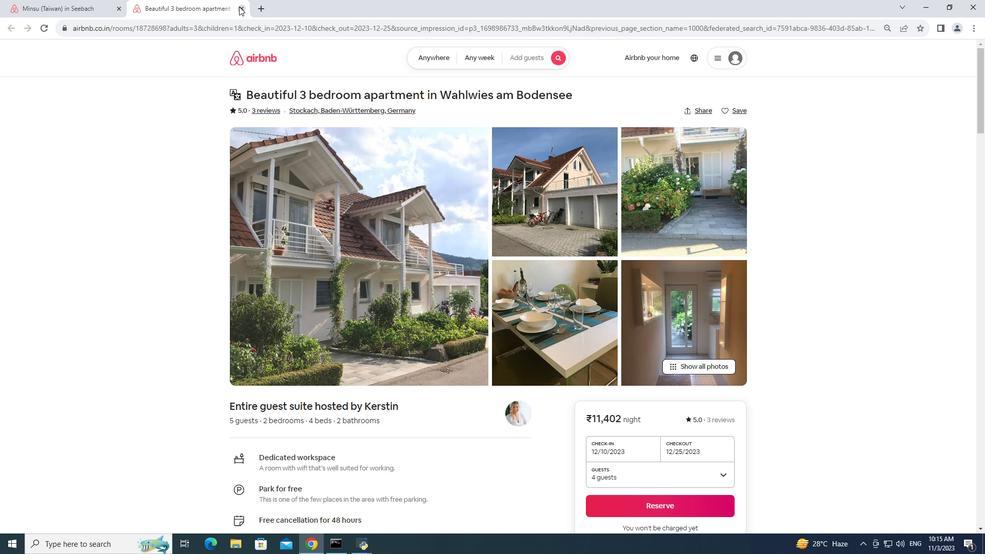 
Action: Mouse pressed left at (239, 6)
Screenshot: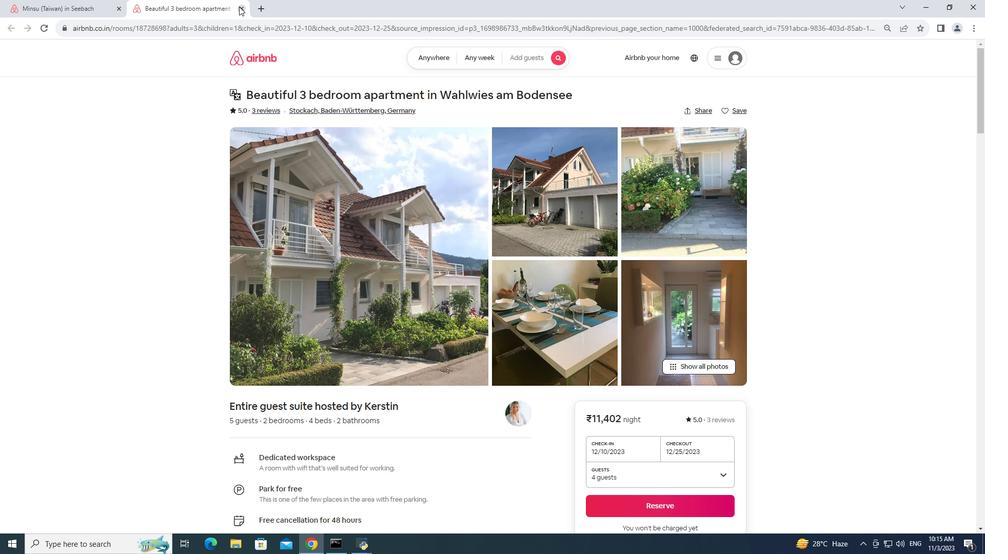 
Action: Mouse moved to (304, 189)
Screenshot: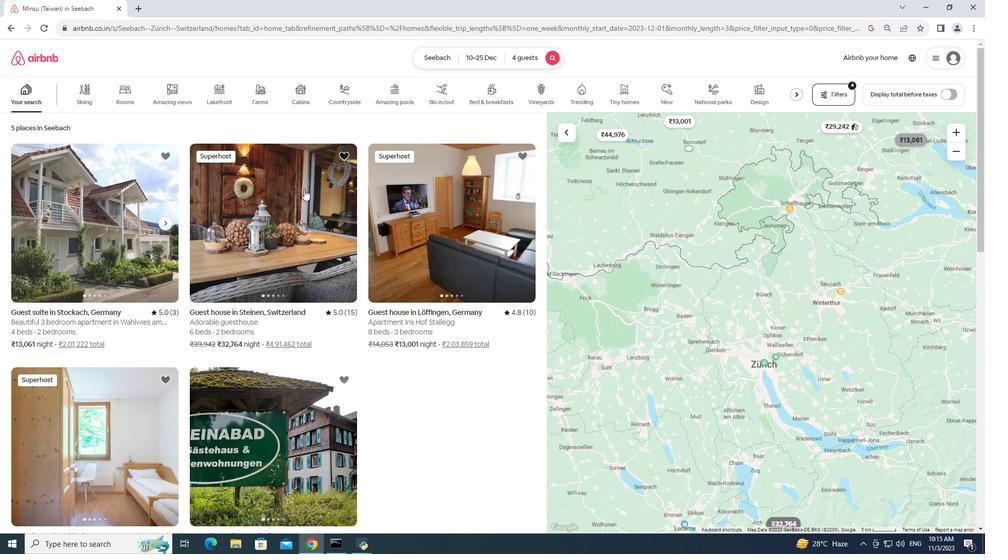 
Action: Mouse pressed left at (304, 189)
Screenshot: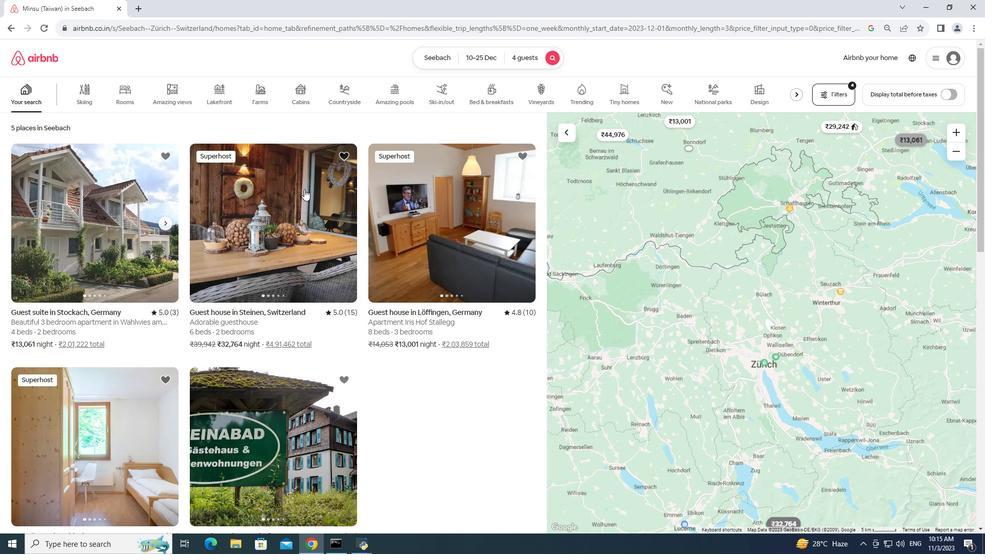 
Action: Mouse moved to (239, 7)
Screenshot: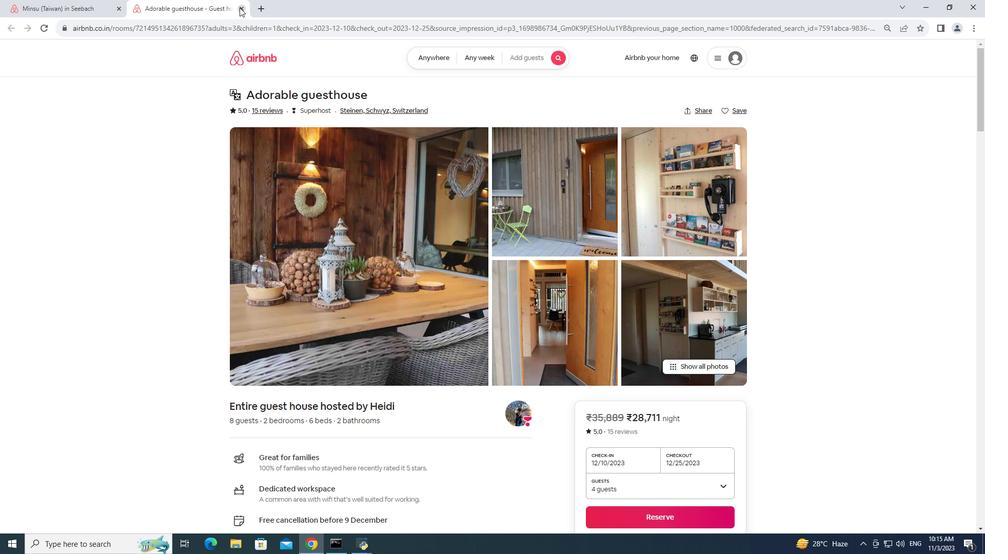
Action: Mouse pressed left at (239, 7)
Screenshot: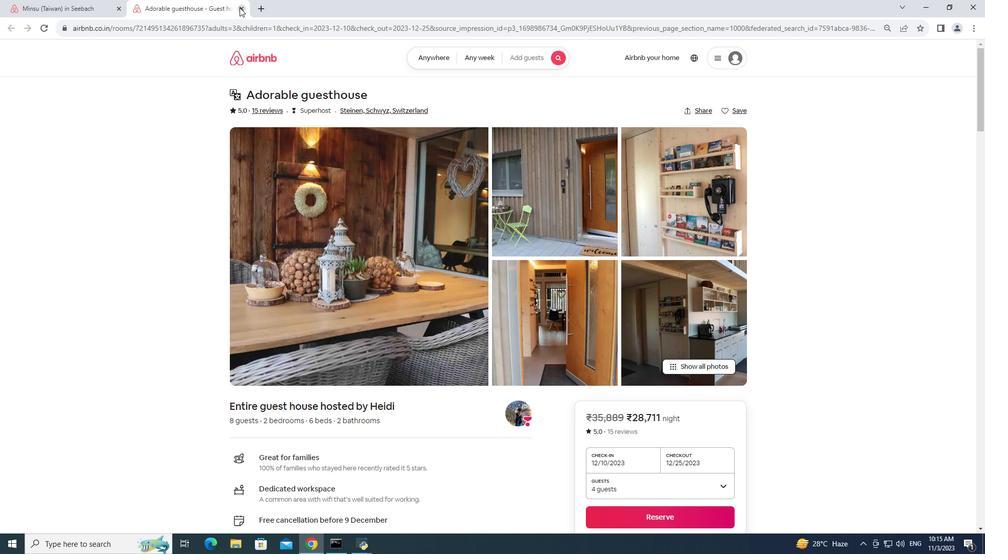 
Action: Mouse moved to (427, 223)
Screenshot: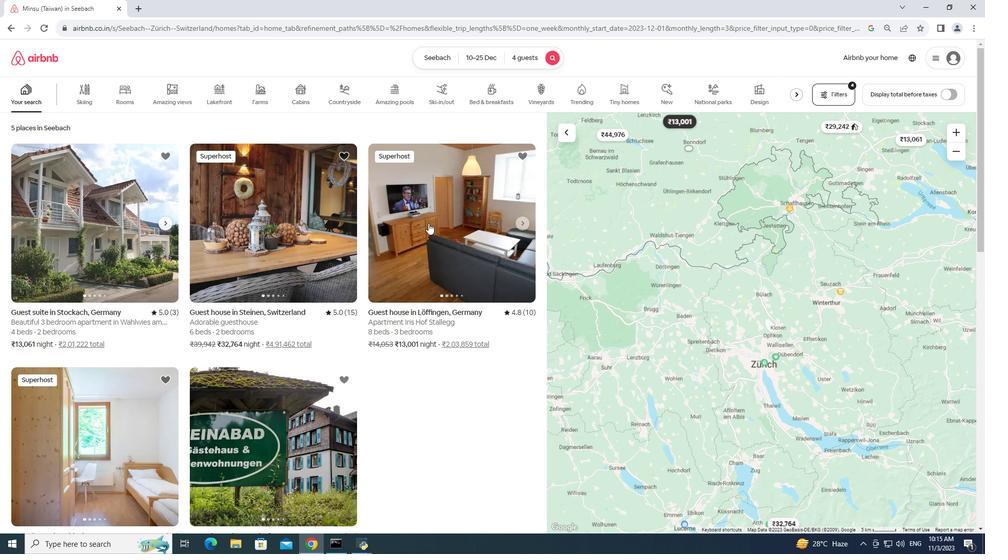 
Action: Mouse pressed left at (427, 223)
Screenshot: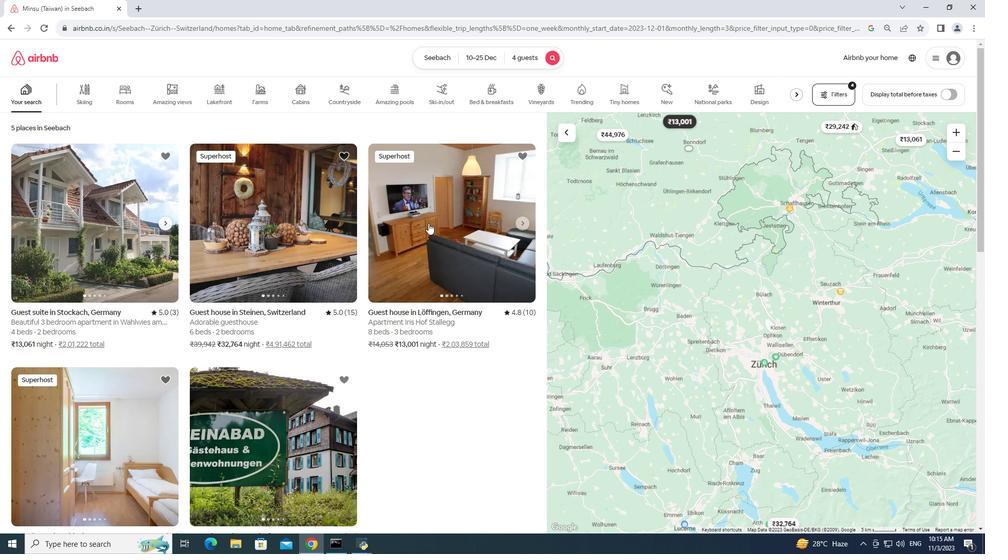 
Action: Mouse moved to (241, 9)
Screenshot: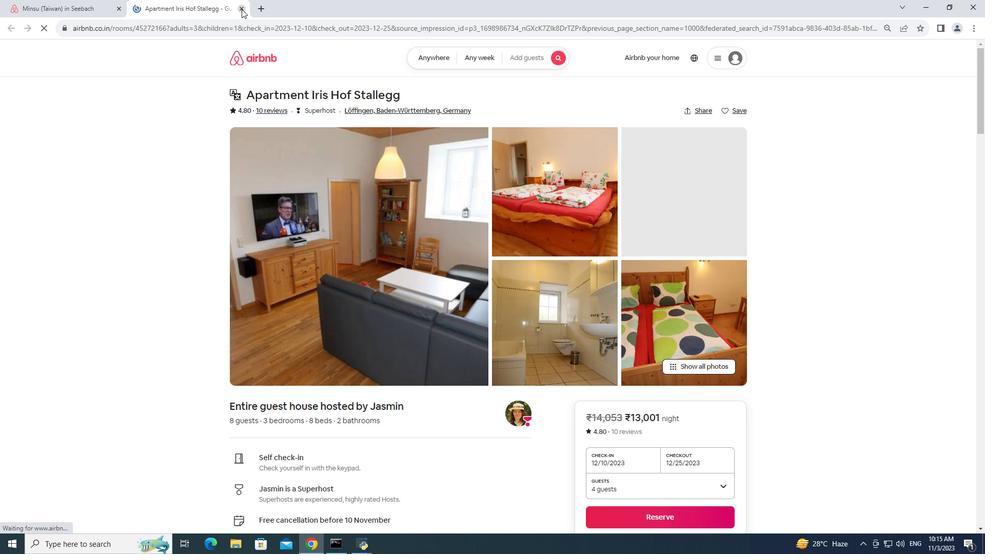 
Action: Mouse pressed left at (241, 9)
Screenshot: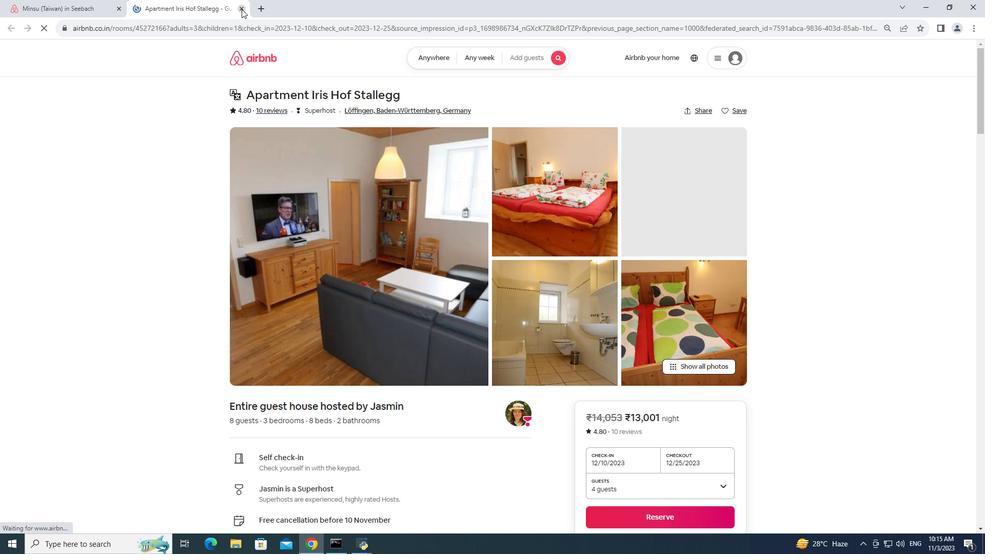 
Action: Mouse moved to (137, 405)
Screenshot: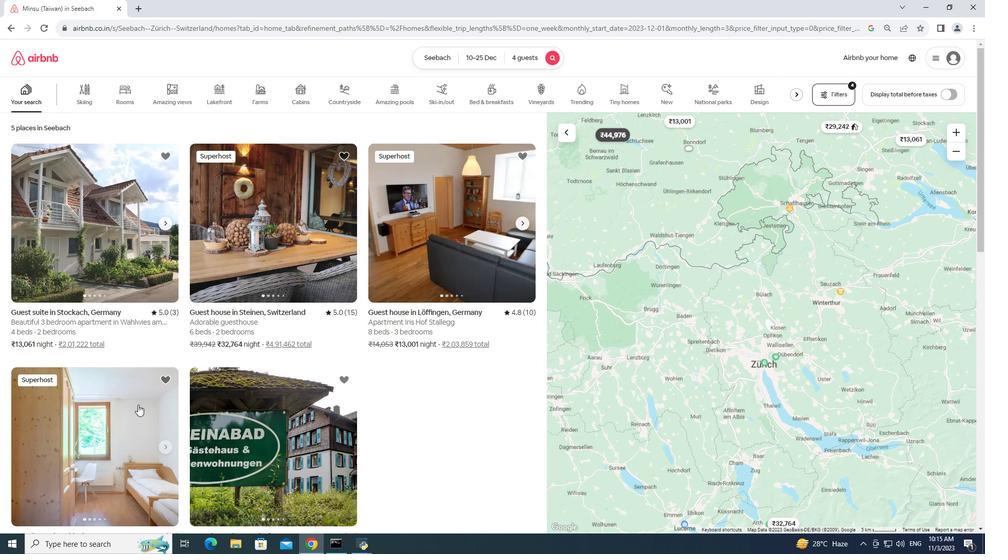 
Action: Mouse pressed left at (137, 405)
Screenshot: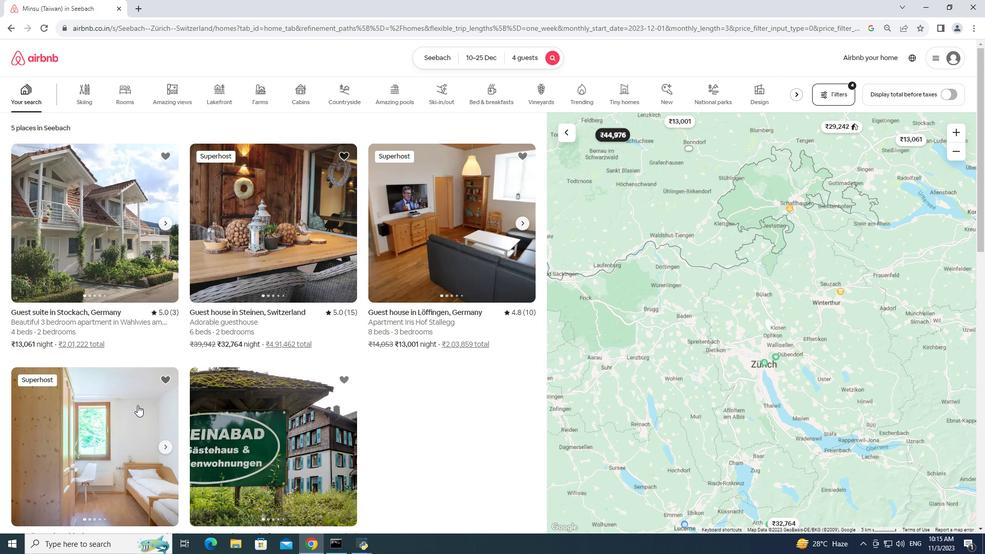 
Action: Mouse moved to (240, 8)
Screenshot: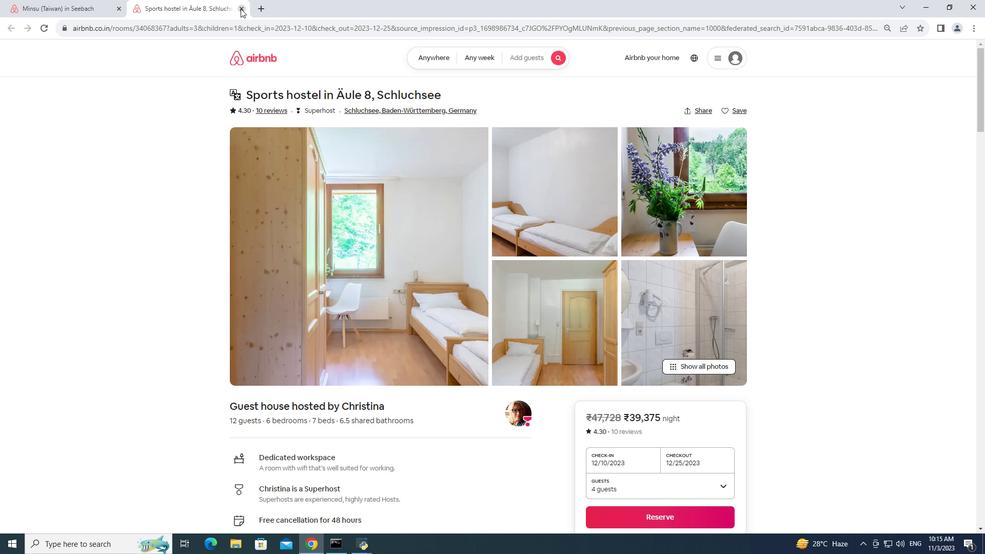 
Action: Mouse pressed left at (240, 8)
Screenshot: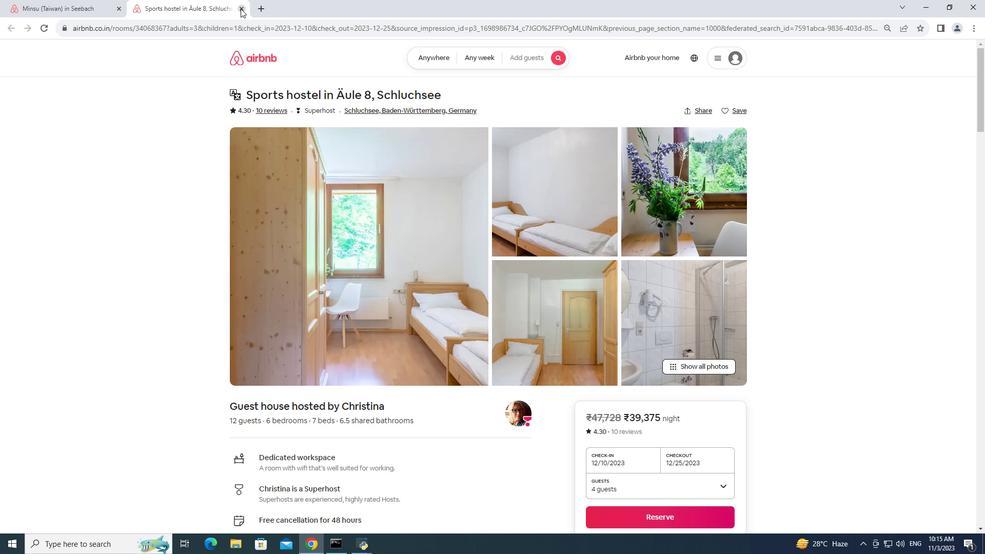 
Action: Mouse moved to (308, 493)
Screenshot: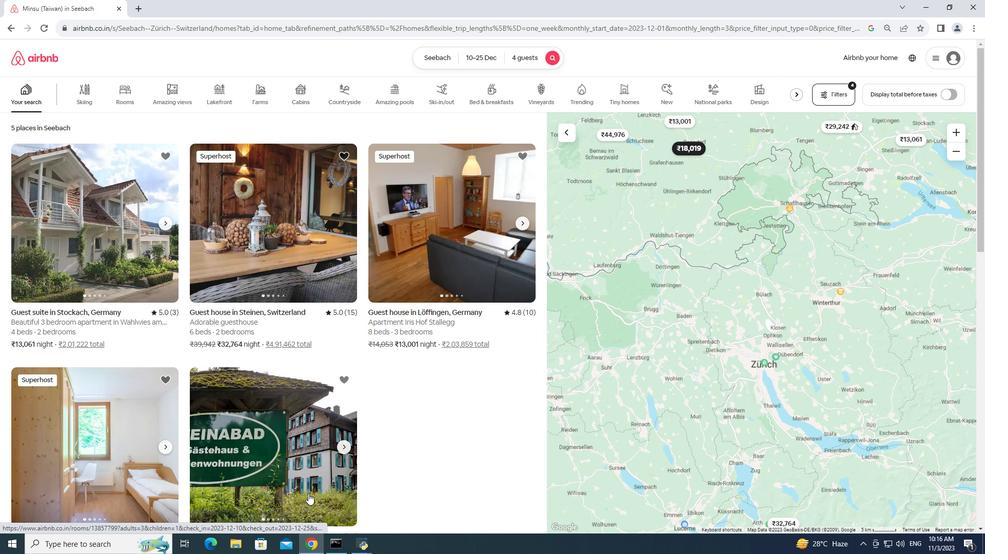 
Action: Mouse pressed left at (308, 493)
Screenshot: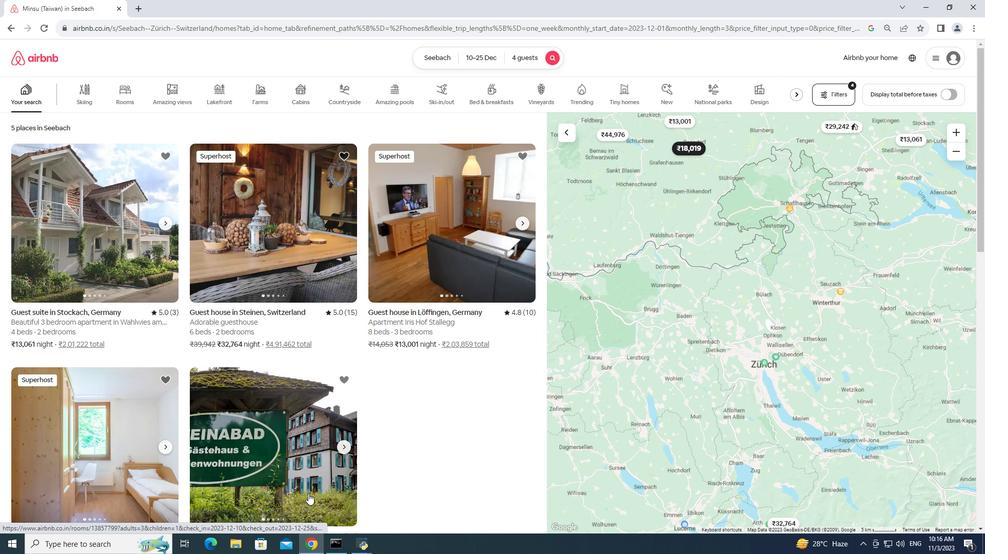 
Action: Mouse moved to (243, 8)
Screenshot: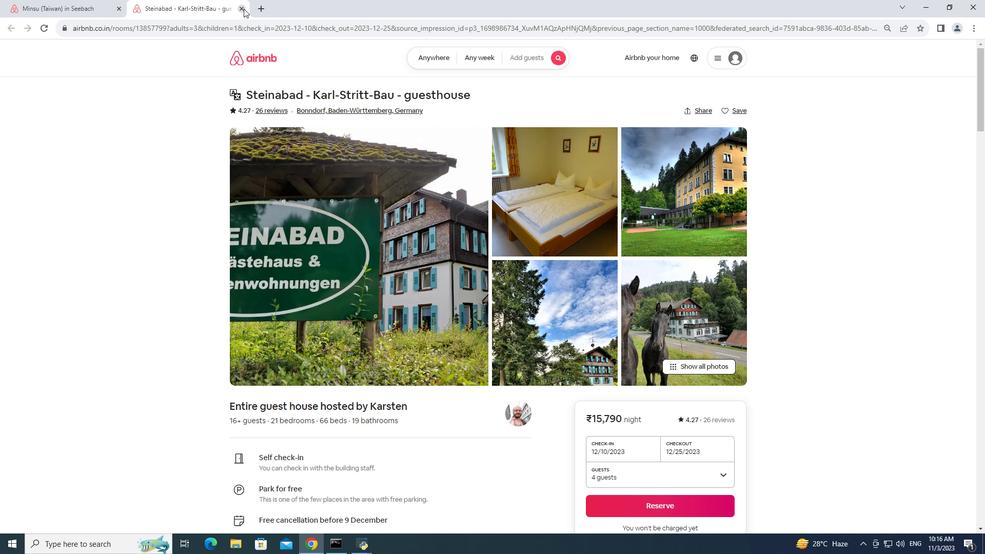 
Action: Mouse pressed left at (243, 8)
Screenshot: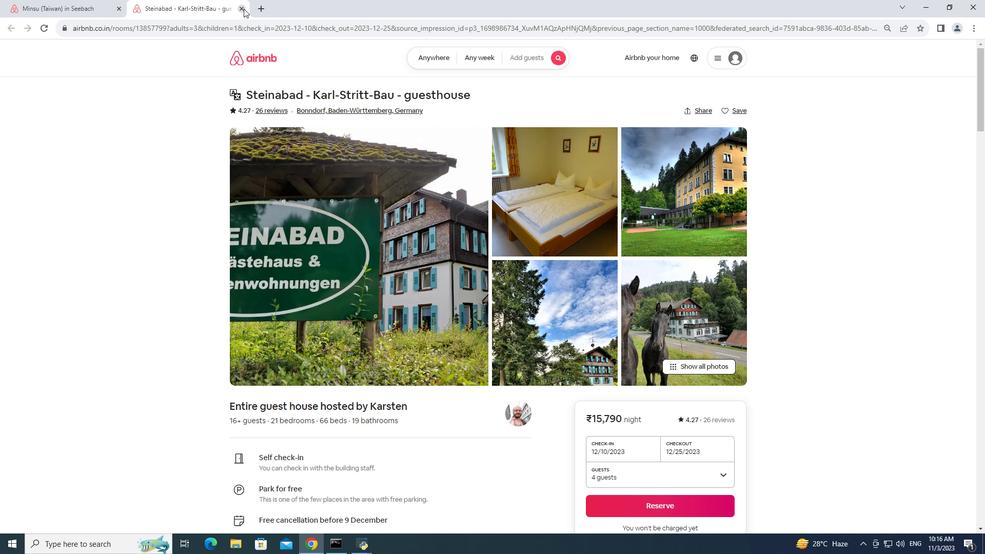 
Action: Mouse moved to (235, 35)
Screenshot: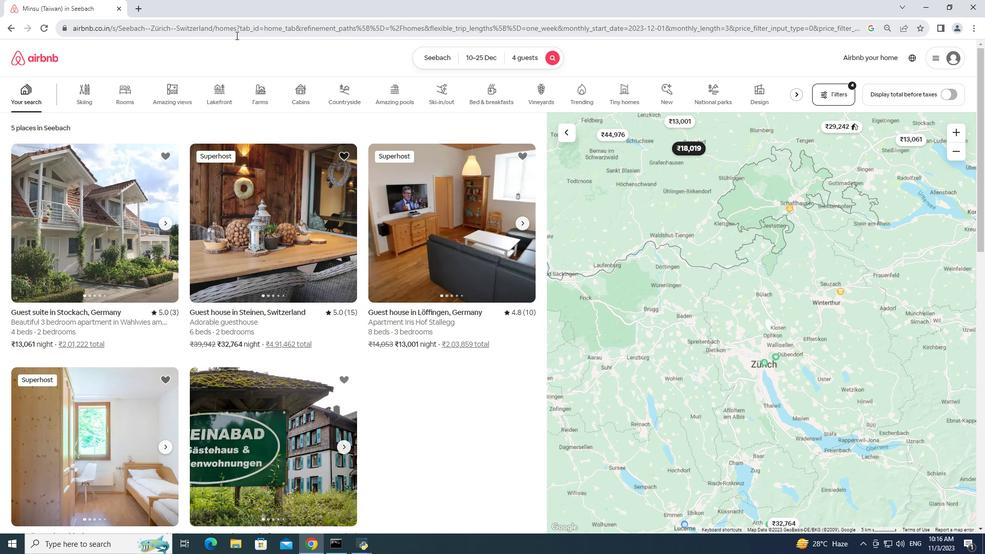 
